 Task: Look for space in Damāvand, Iran from 7th July, 2023 to 14th July, 2023 for 1 adult in price range Rs.6000 to Rs.14000. Place can be shared room with 1  bedroom having 1 bed and 1 bathroom. Property type can be house, flat, guest house, hotel. Booking option can be shelf check-in. Required host language is English.
Action: Mouse moved to (550, 96)
Screenshot: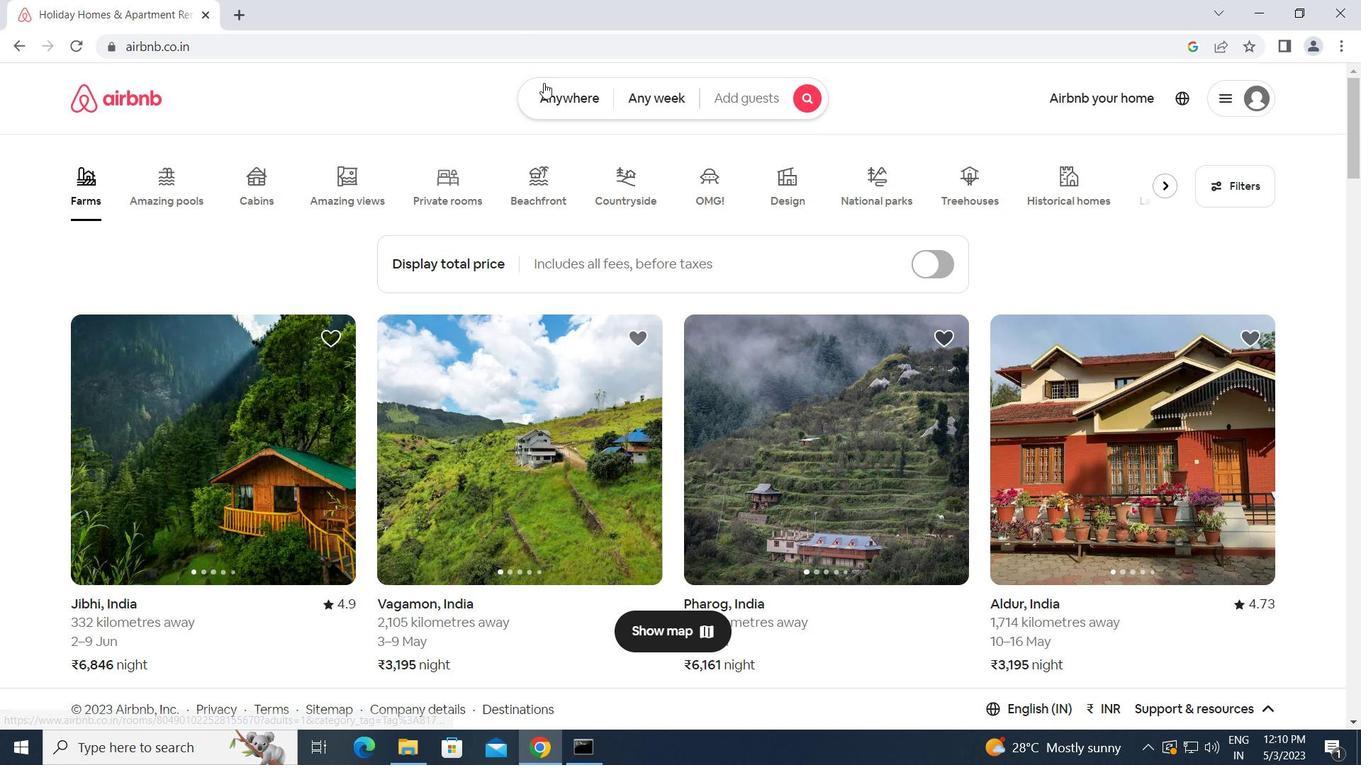 
Action: Mouse pressed left at (550, 96)
Screenshot: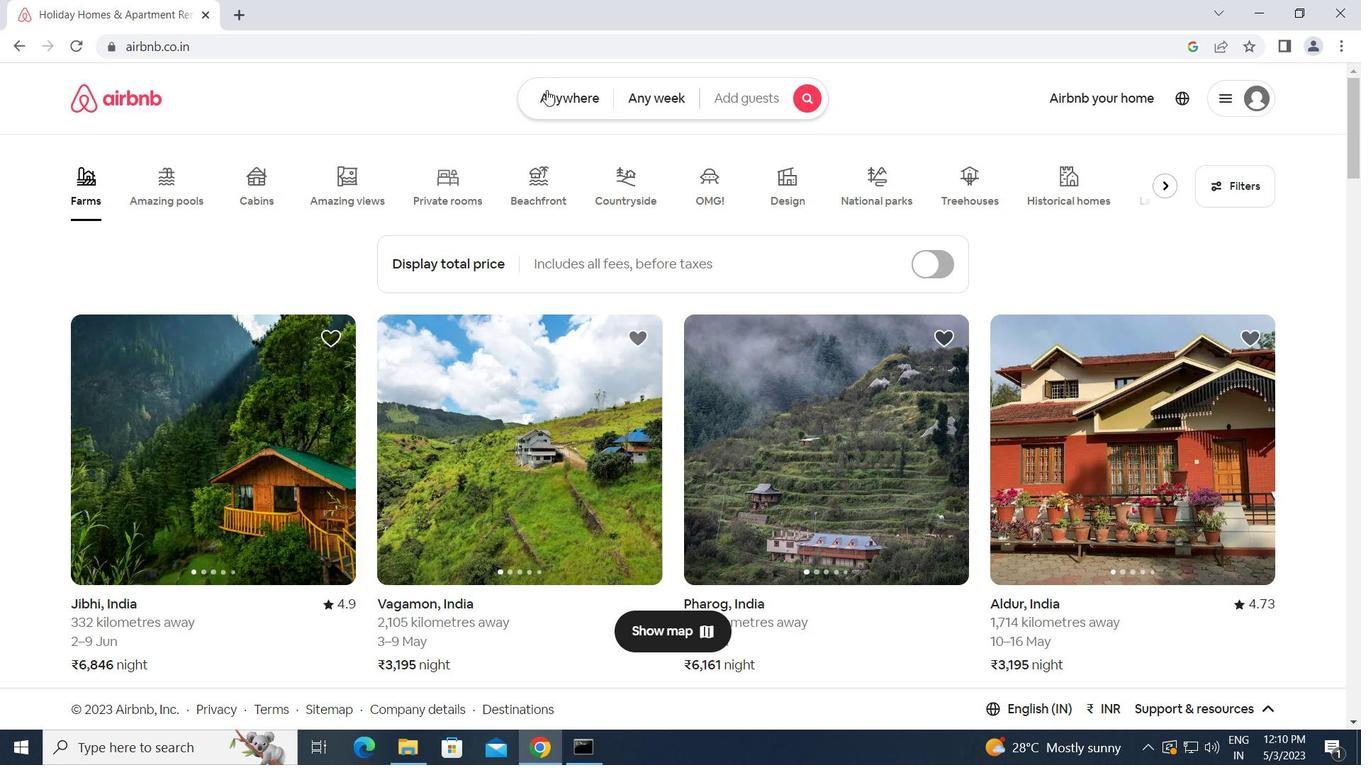 
Action: Mouse moved to (455, 156)
Screenshot: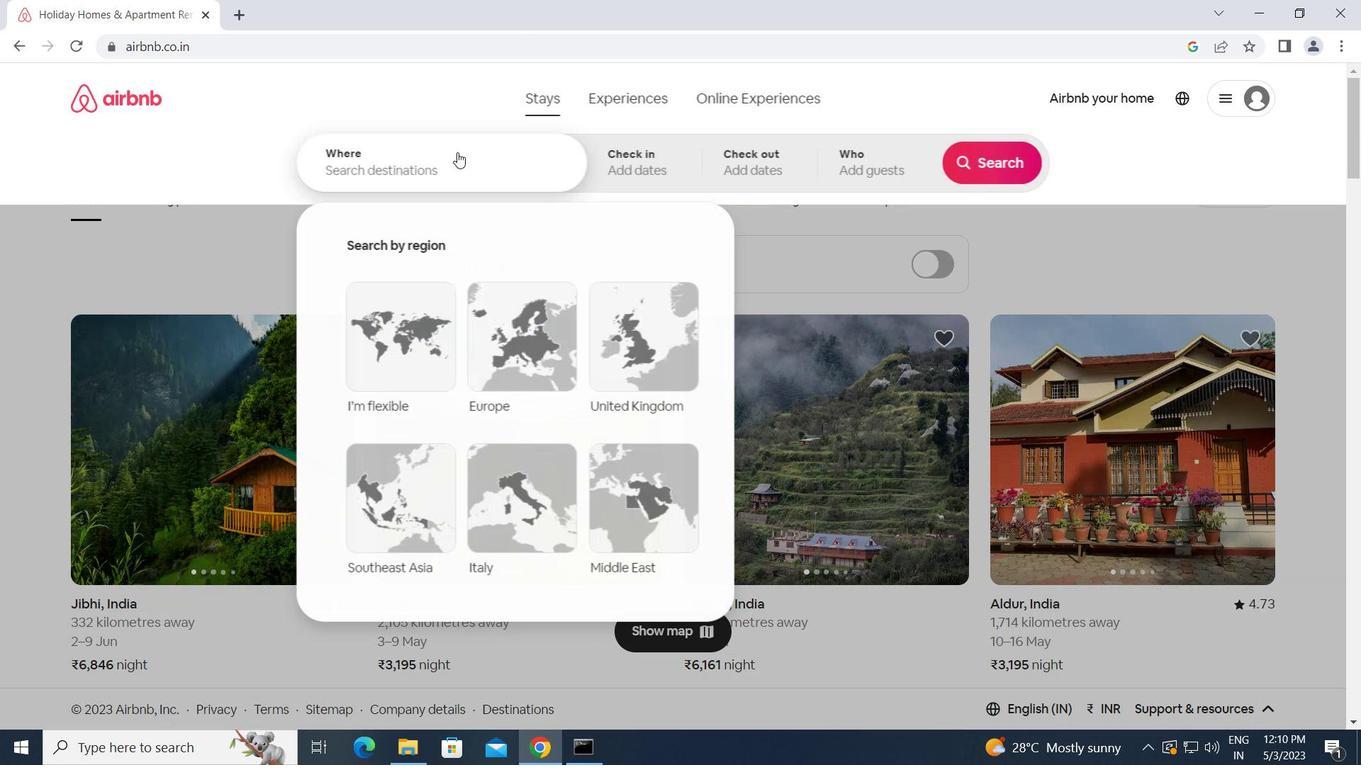 
Action: Mouse pressed left at (455, 156)
Screenshot: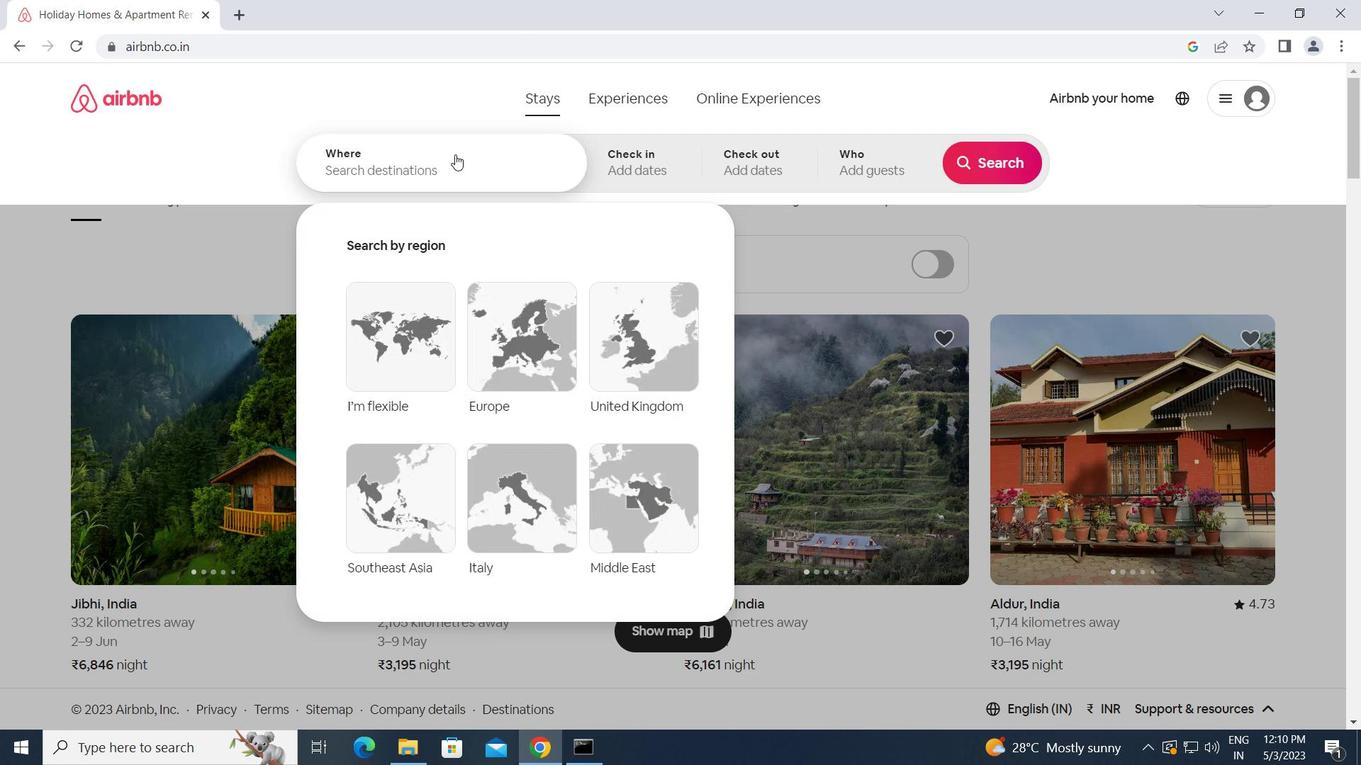 
Action: Key pressed d<Key.caps_lock>amavand,<Key.space><Key.caps_lock>i<Key.caps_lock>ran<Key.enter>
Screenshot: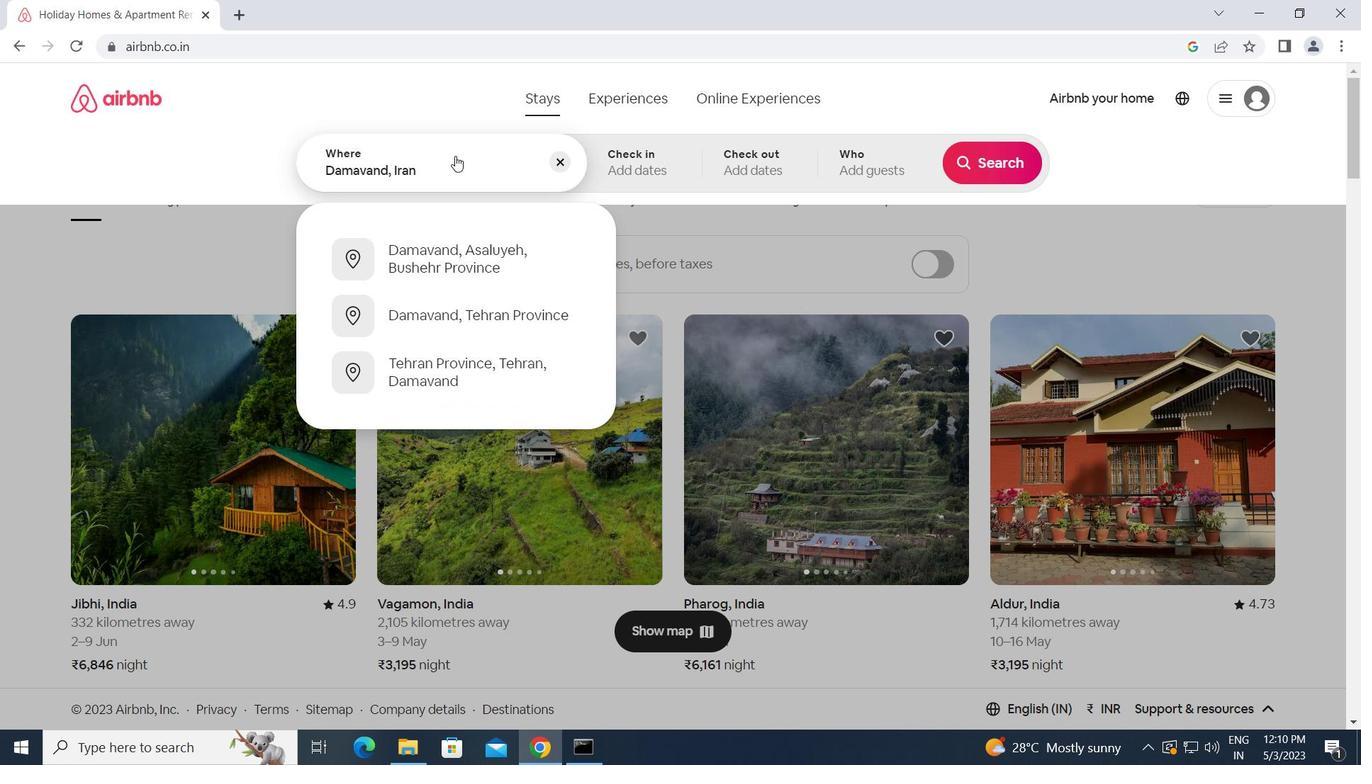 
Action: Mouse moved to (987, 304)
Screenshot: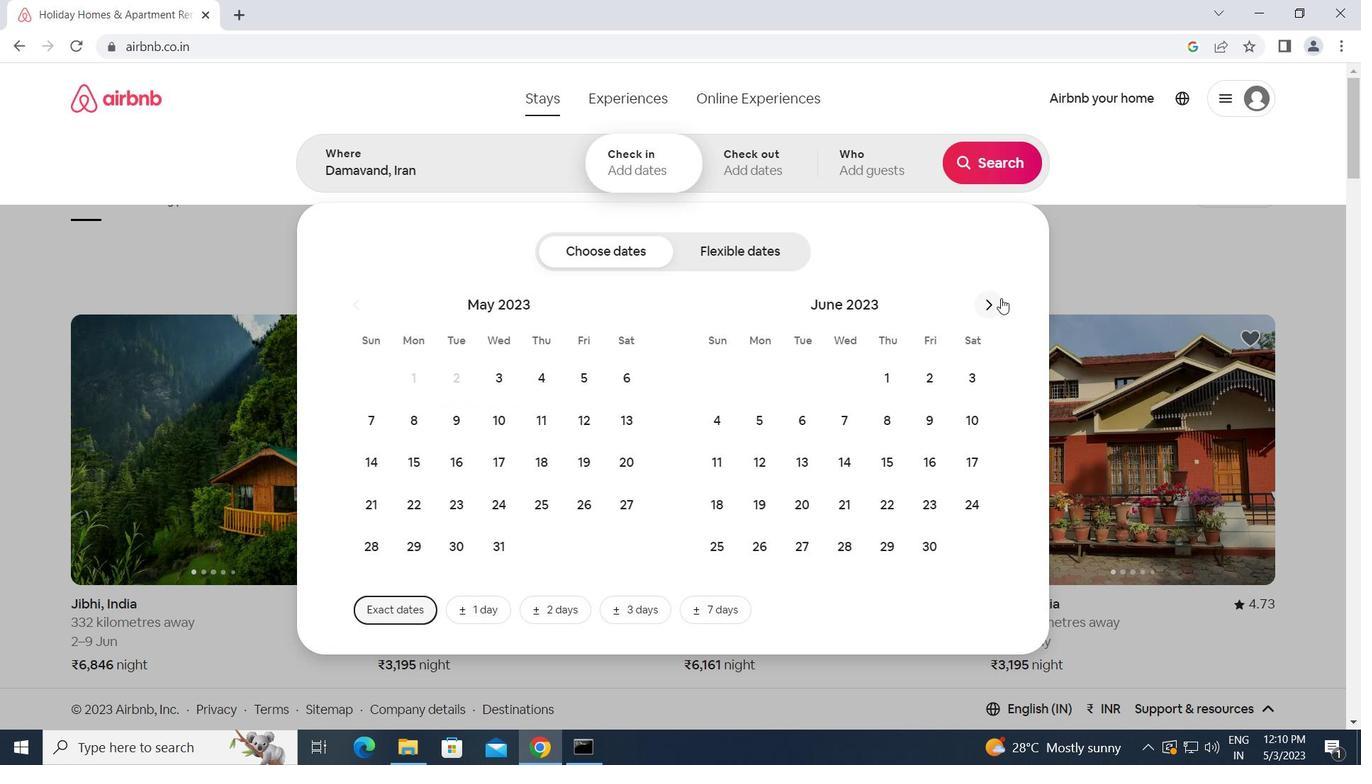 
Action: Mouse pressed left at (987, 304)
Screenshot: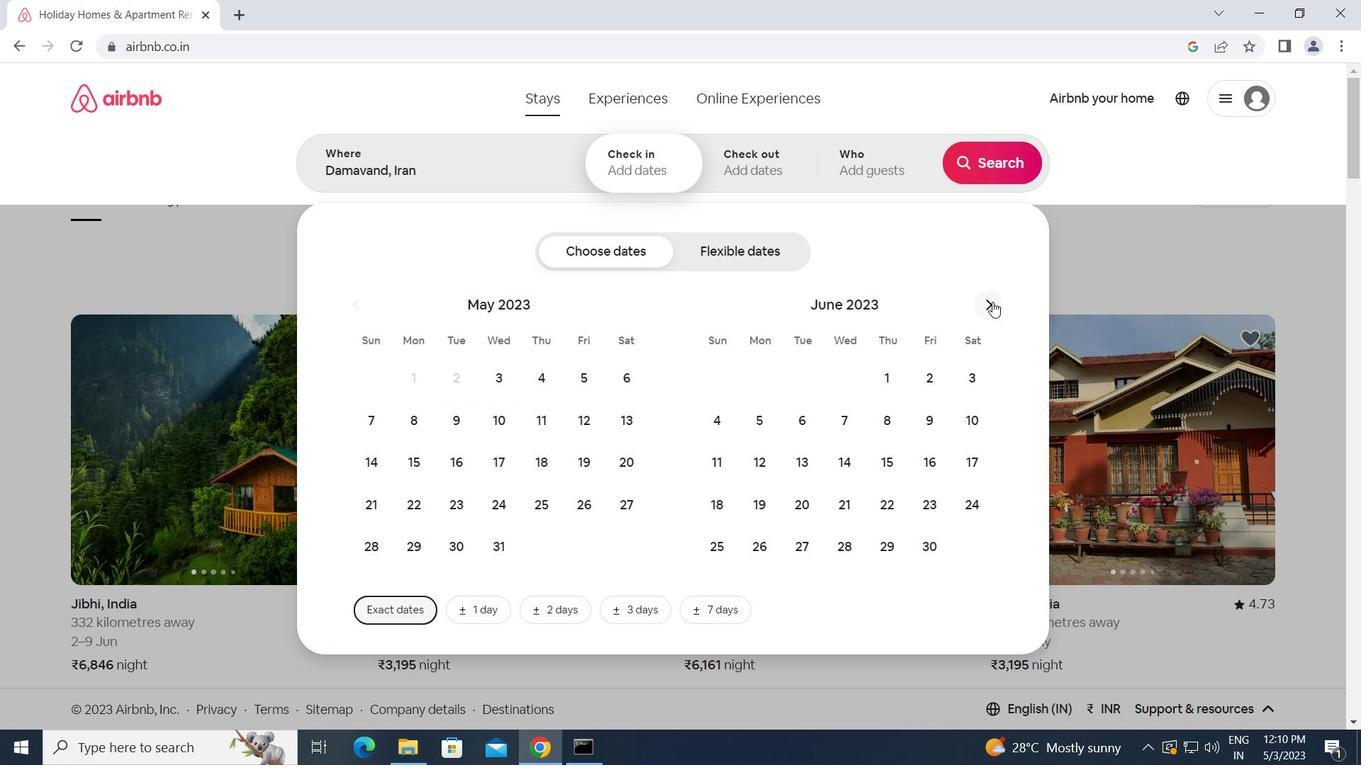 
Action: Mouse moved to (927, 413)
Screenshot: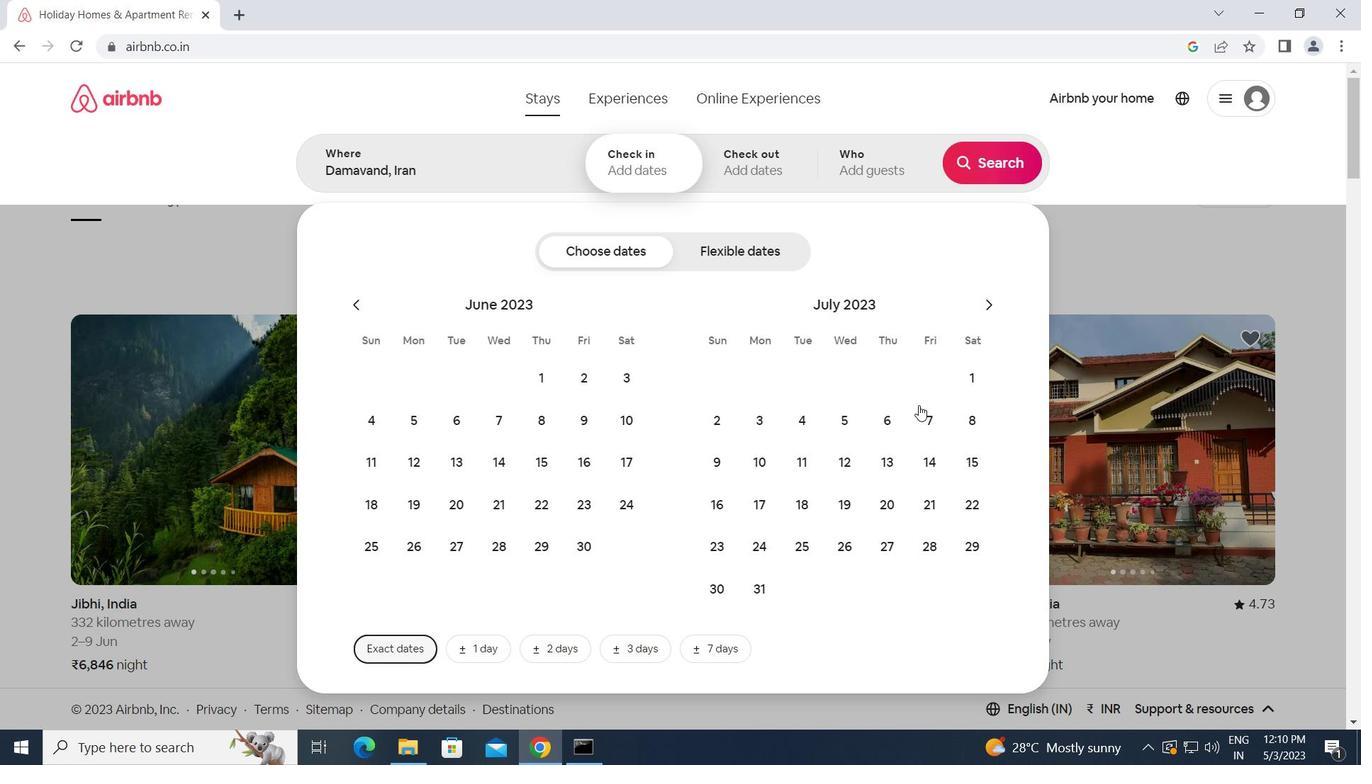 
Action: Mouse pressed left at (927, 413)
Screenshot: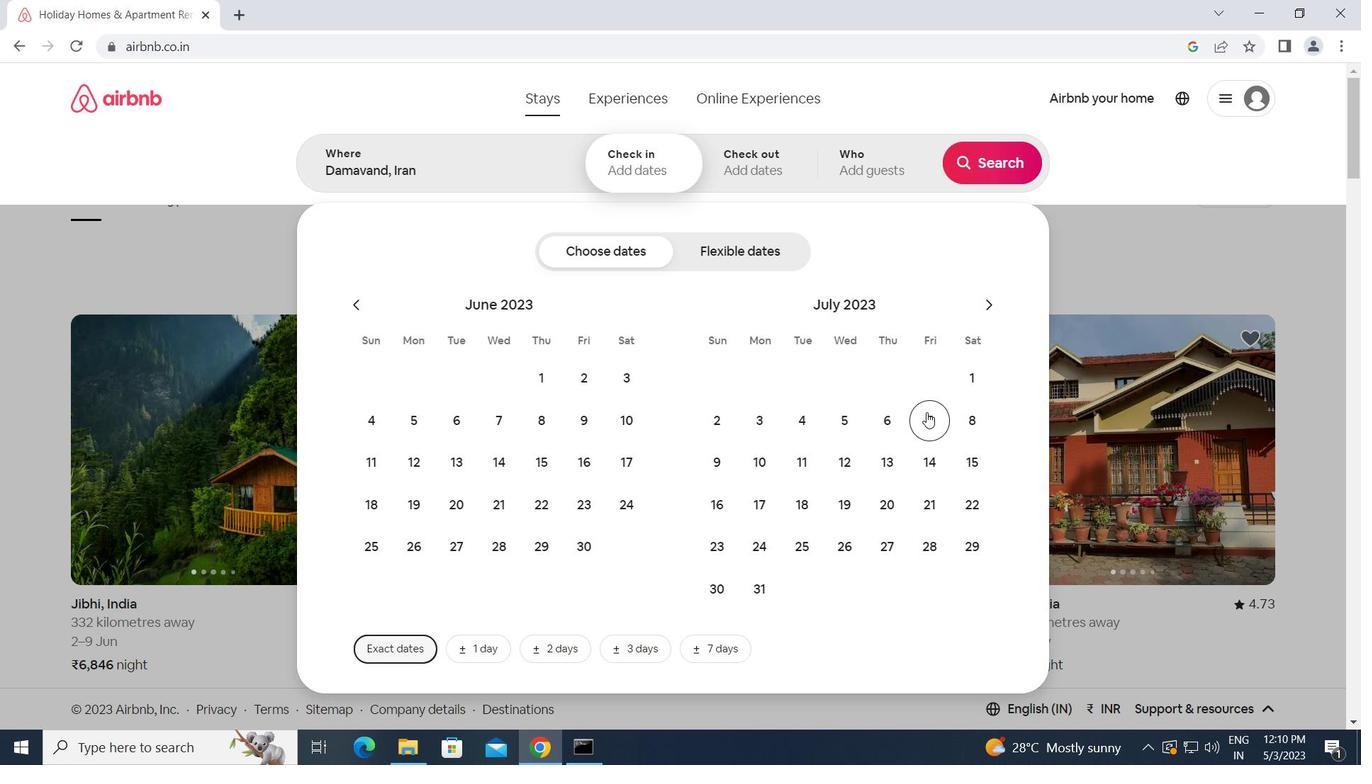 
Action: Mouse moved to (928, 474)
Screenshot: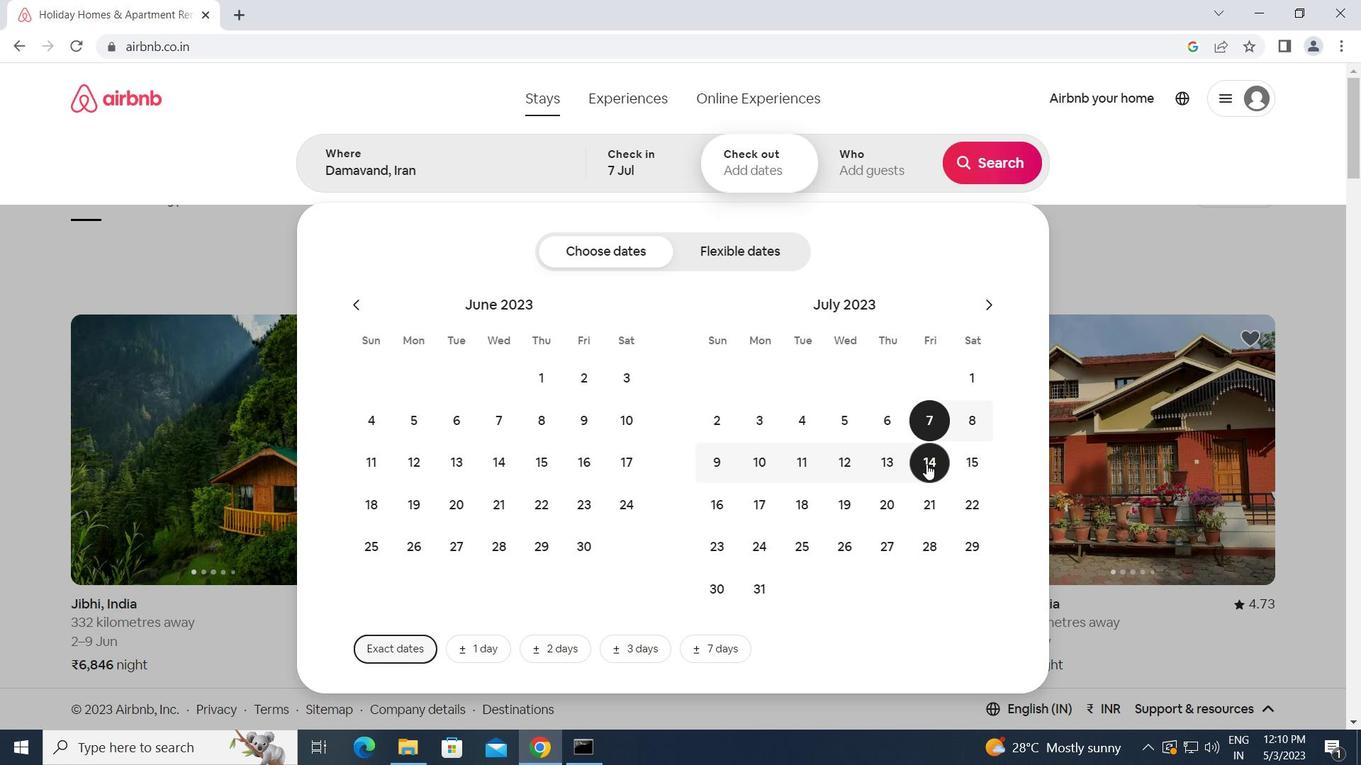 
Action: Mouse pressed left at (928, 474)
Screenshot: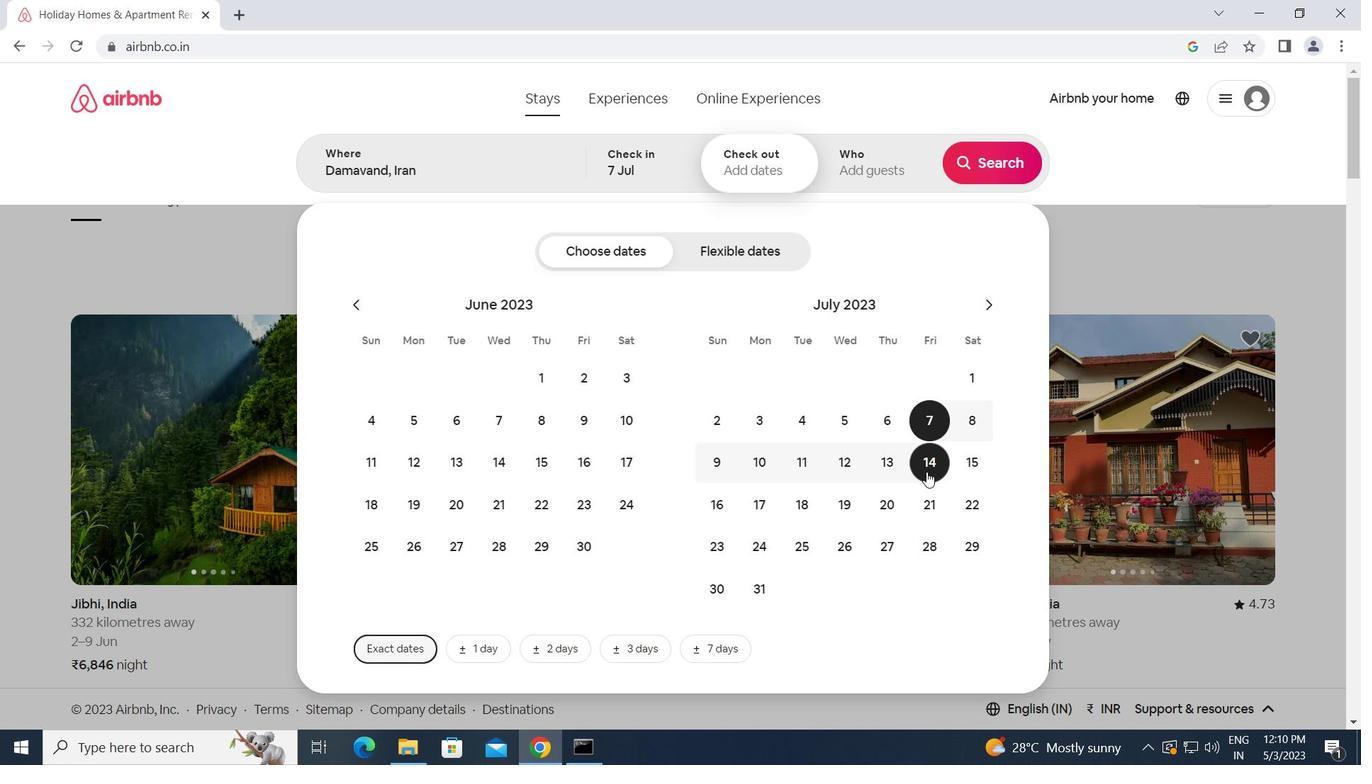 
Action: Mouse moved to (863, 163)
Screenshot: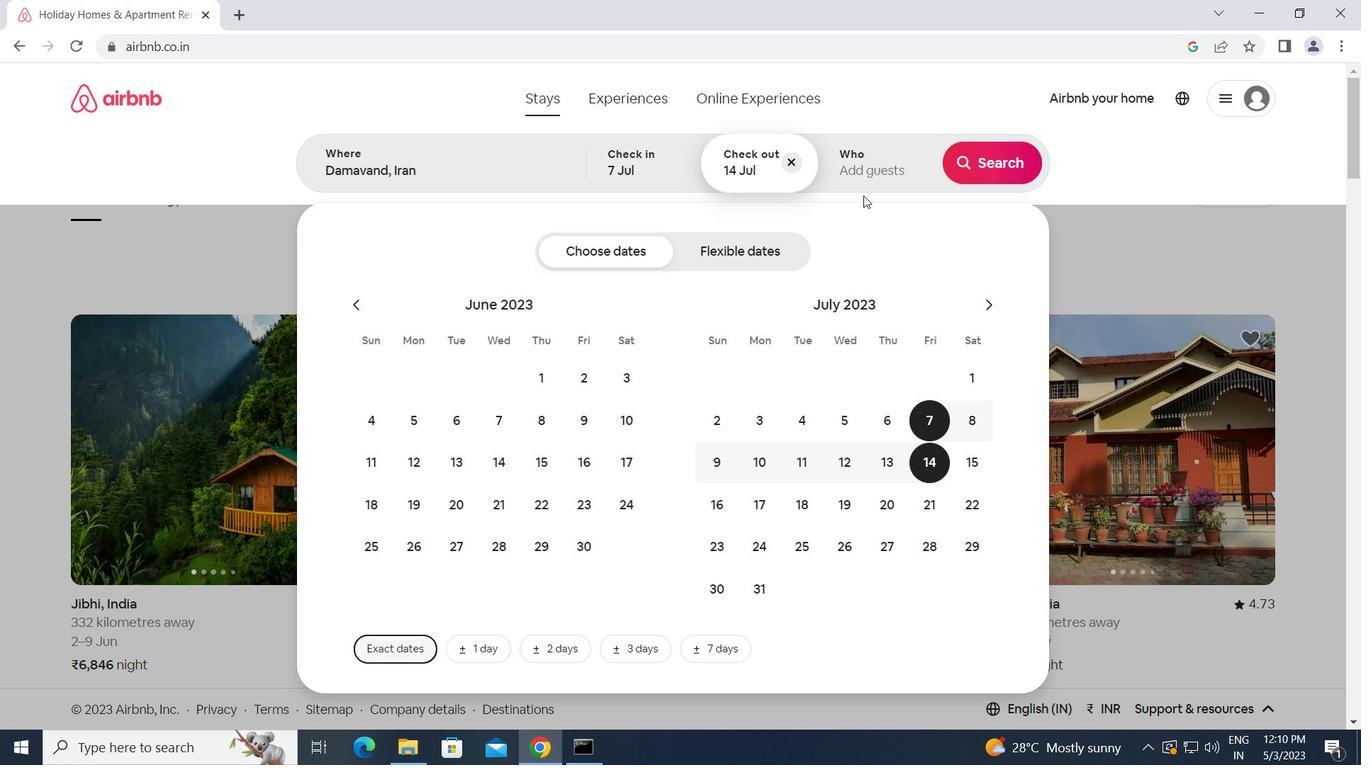 
Action: Mouse pressed left at (863, 163)
Screenshot: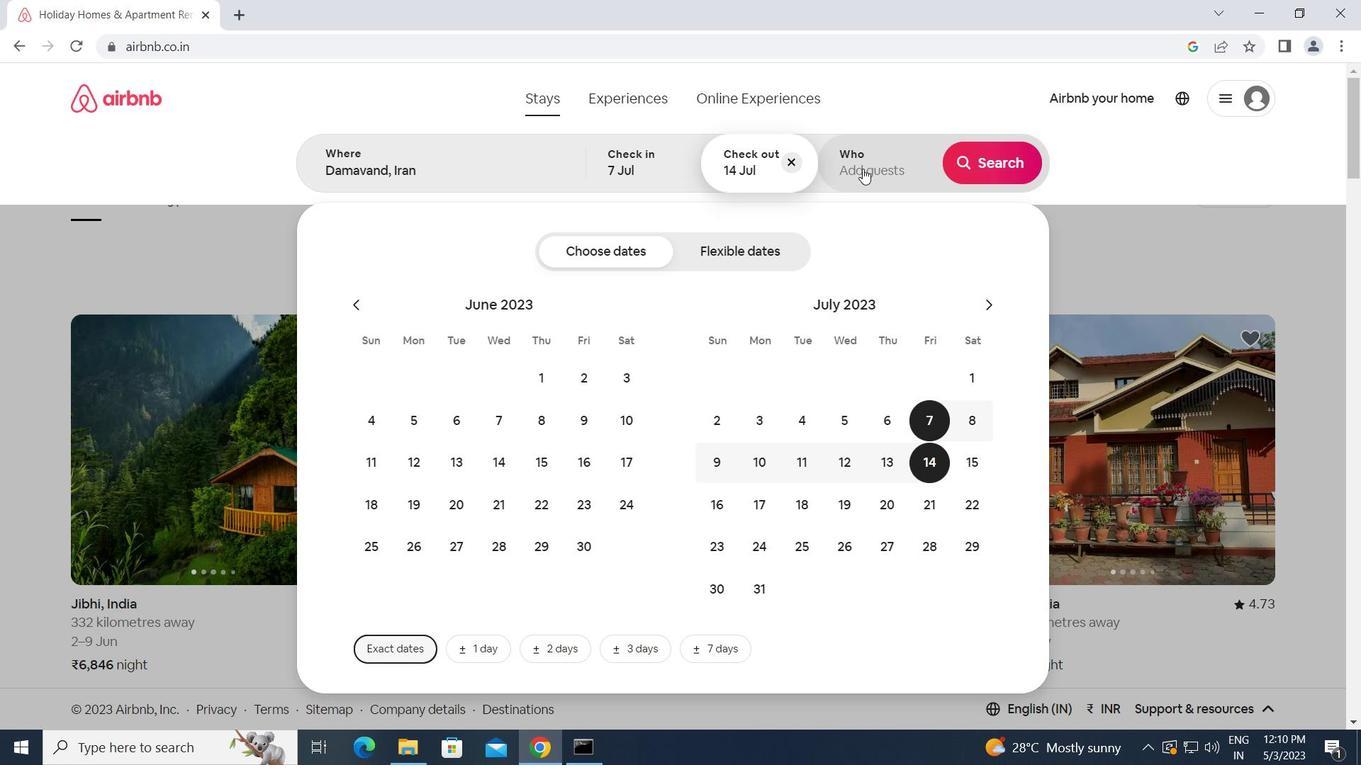 
Action: Mouse moved to (1004, 253)
Screenshot: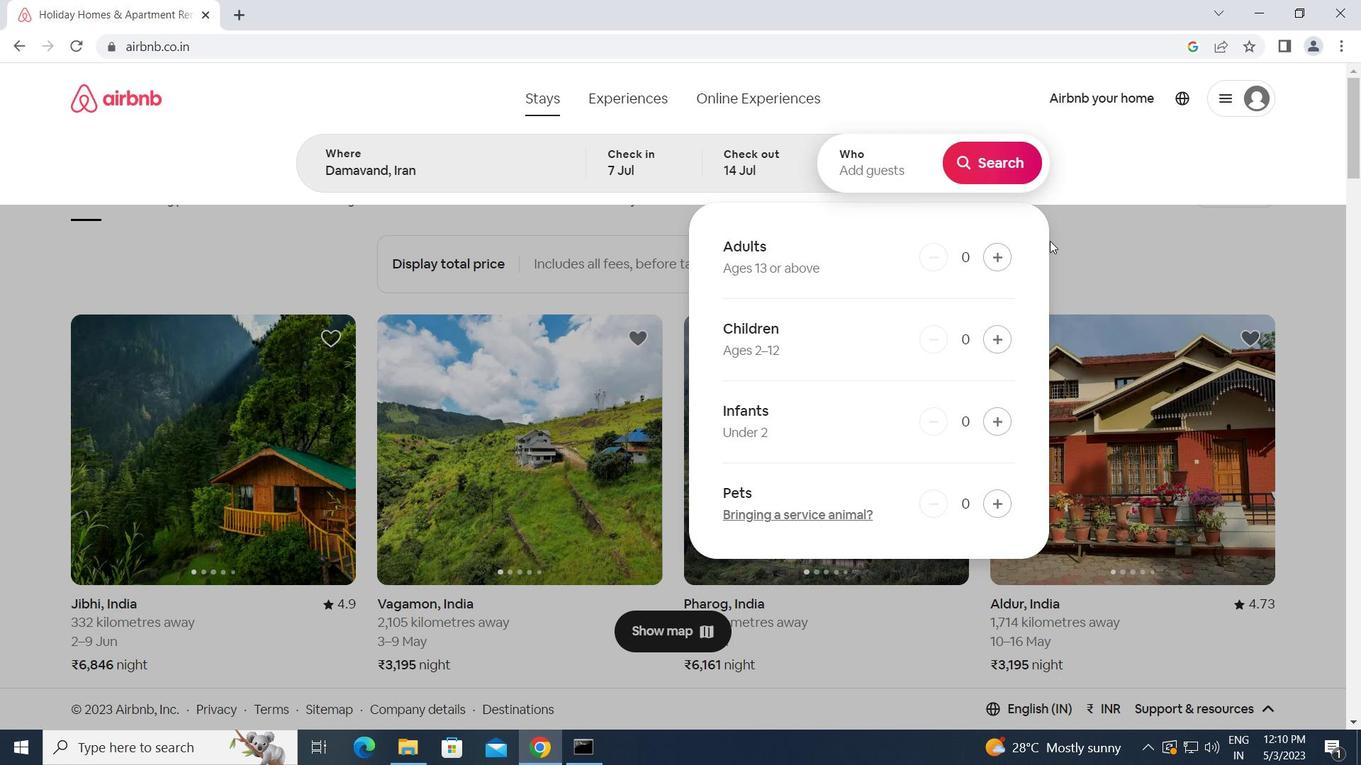 
Action: Mouse pressed left at (1004, 253)
Screenshot: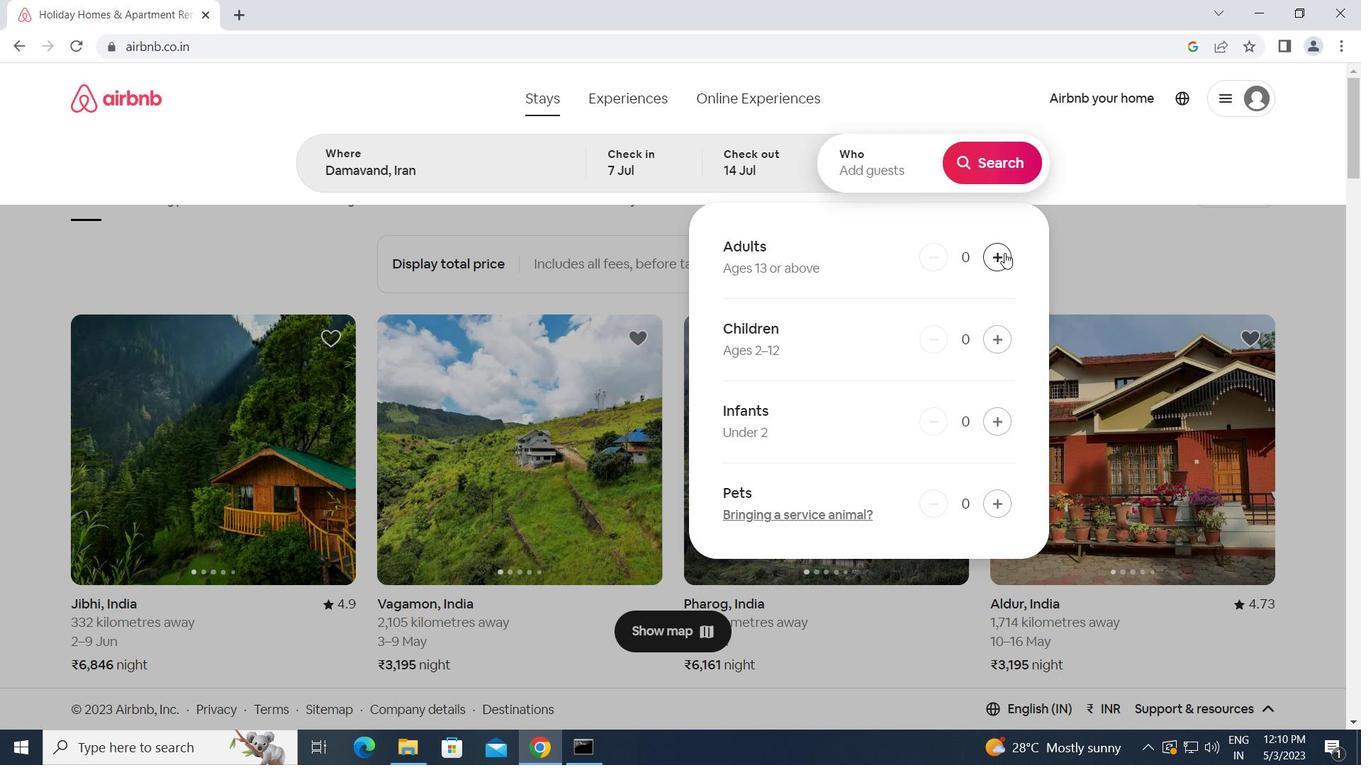 
Action: Mouse moved to (1005, 149)
Screenshot: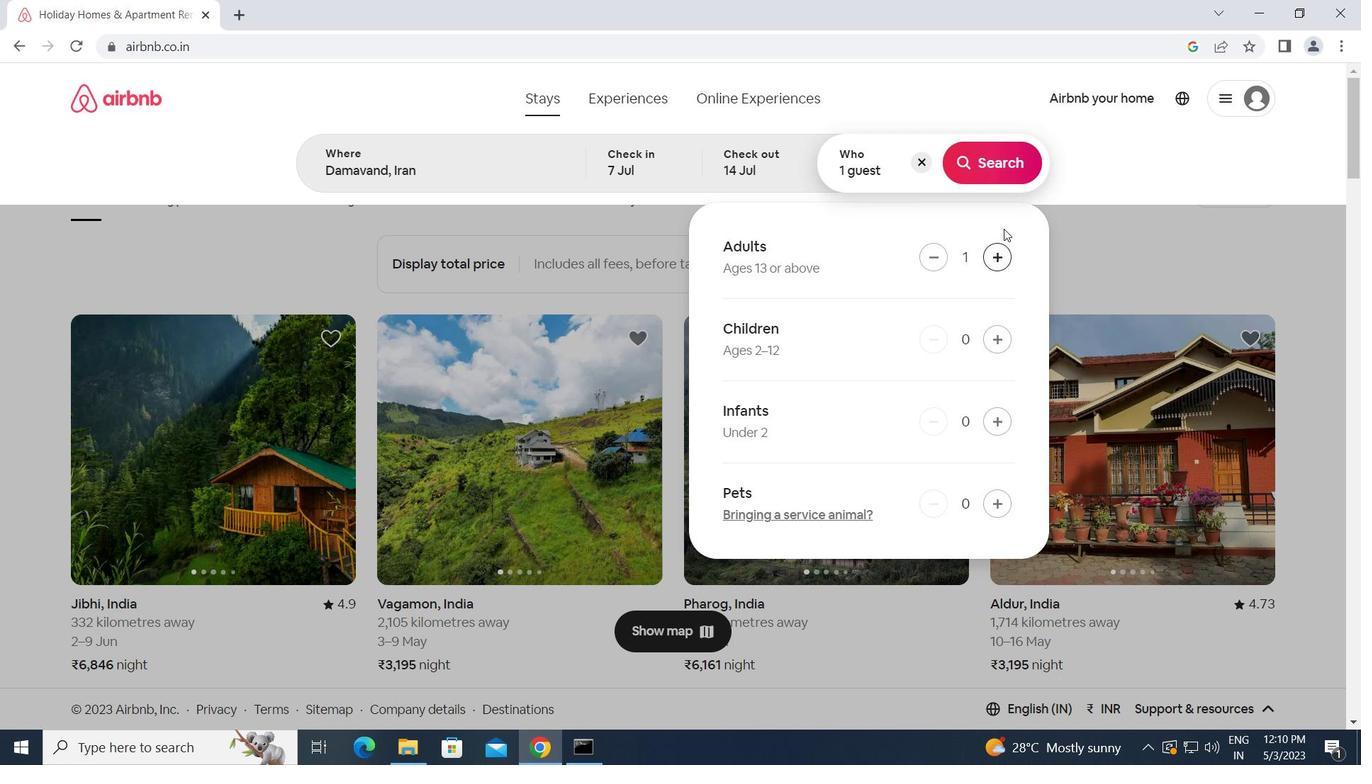 
Action: Mouse pressed left at (1005, 149)
Screenshot: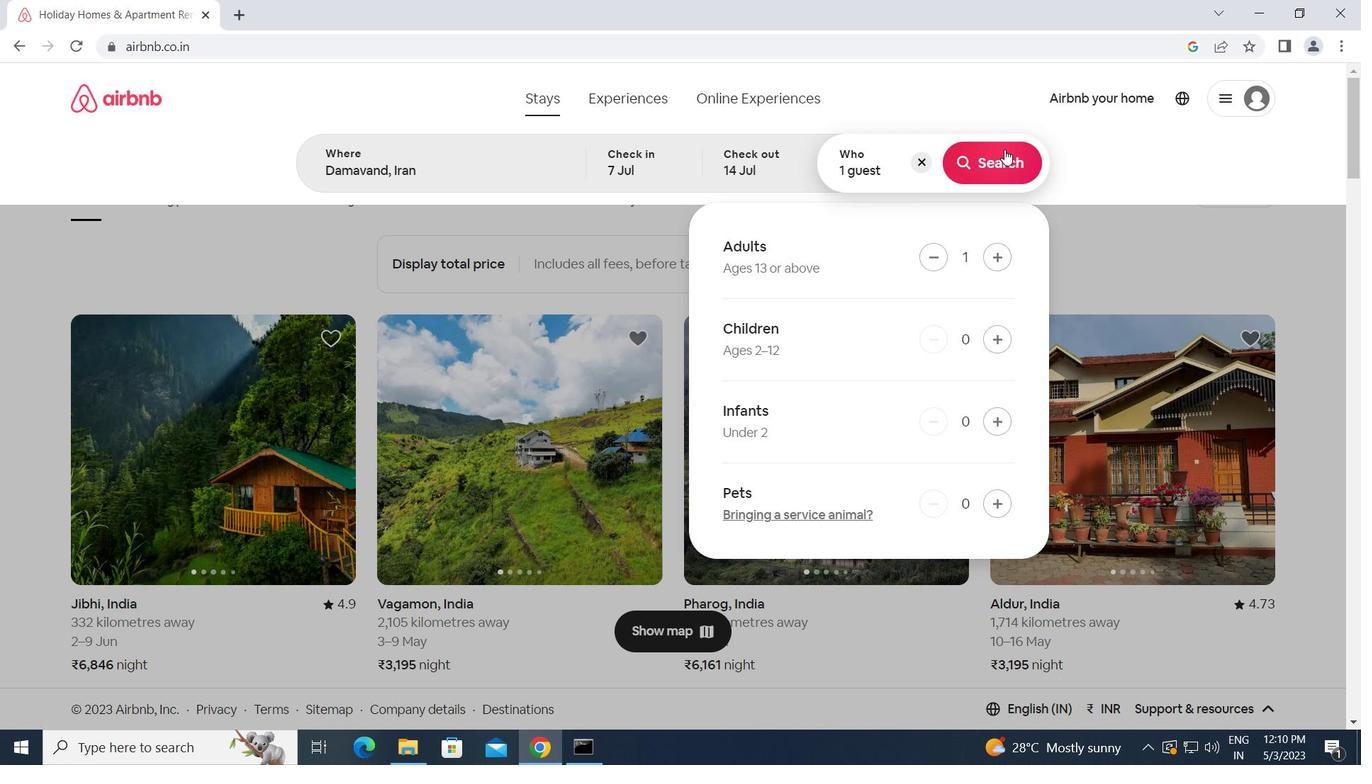 
Action: Mouse moved to (1275, 170)
Screenshot: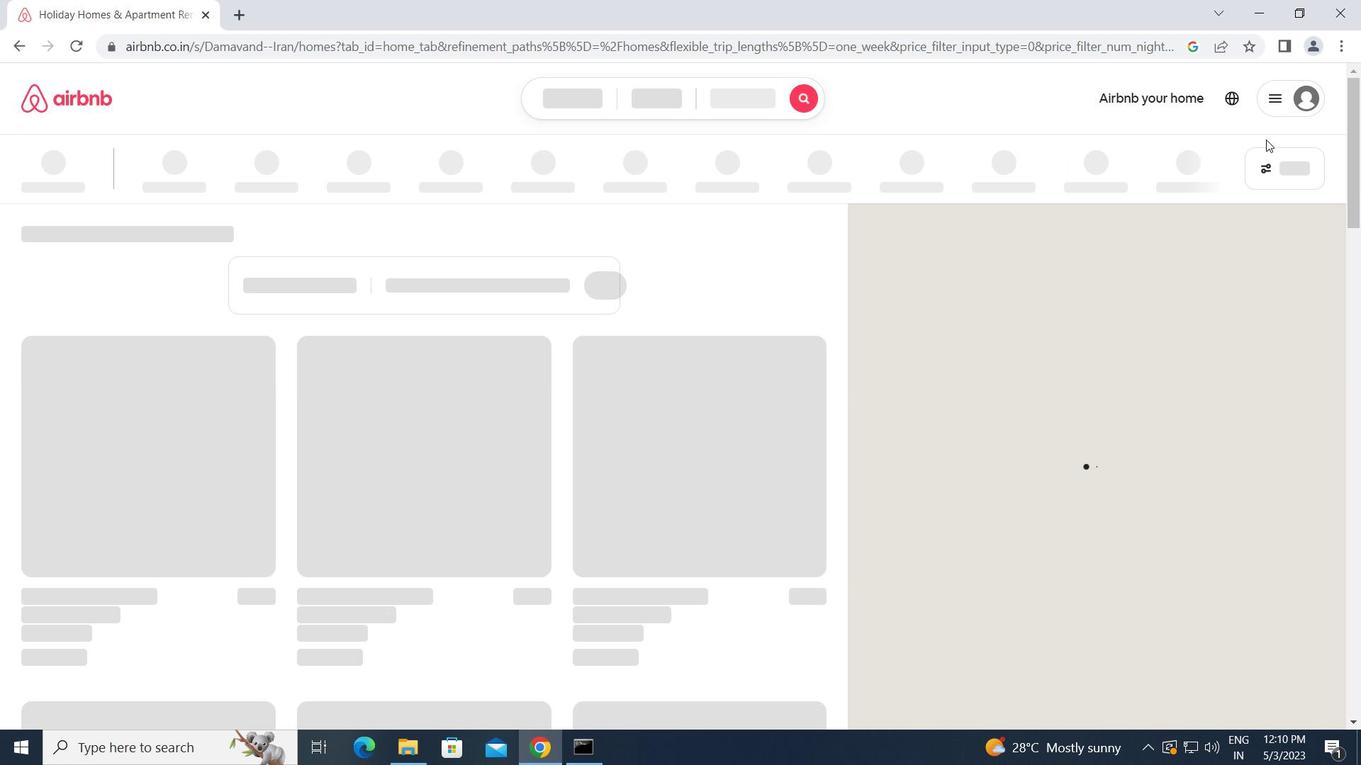 
Action: Mouse pressed left at (1275, 170)
Screenshot: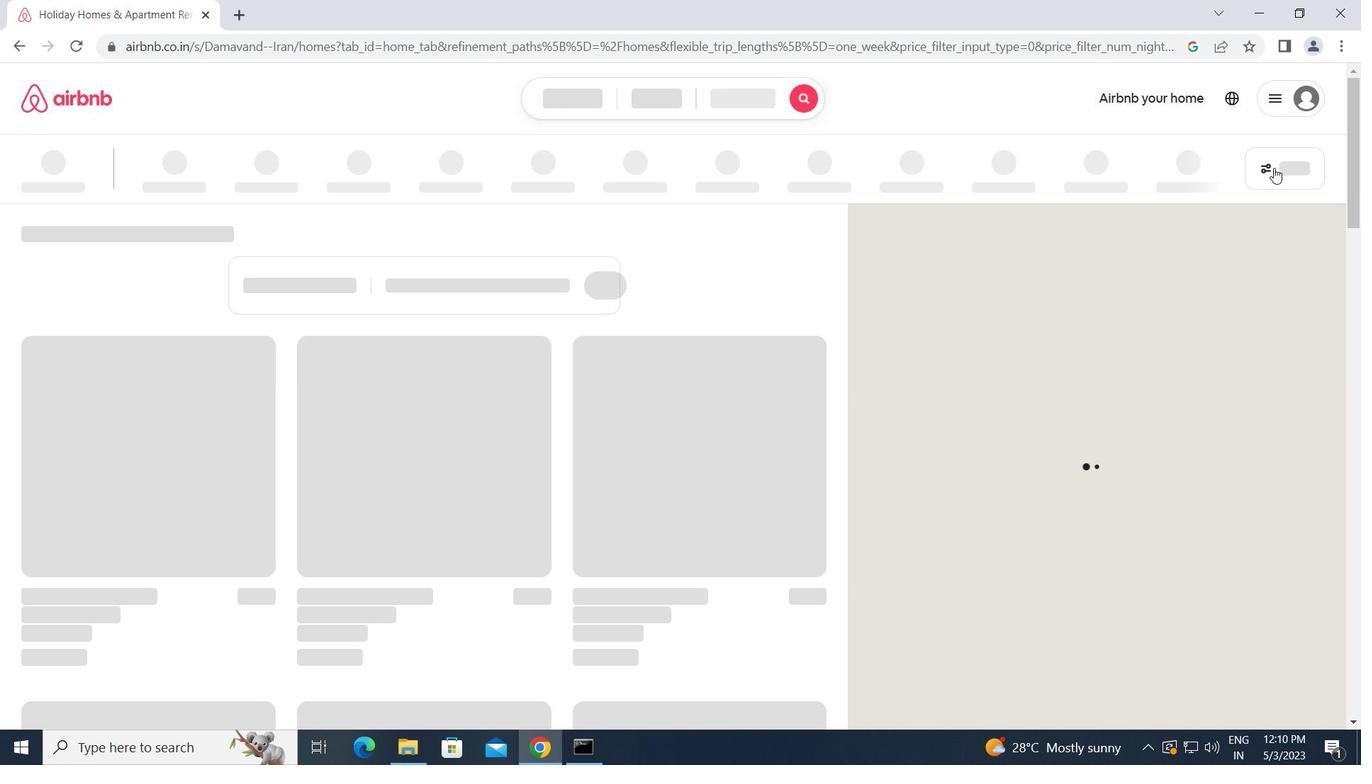 
Action: Mouse moved to (482, 282)
Screenshot: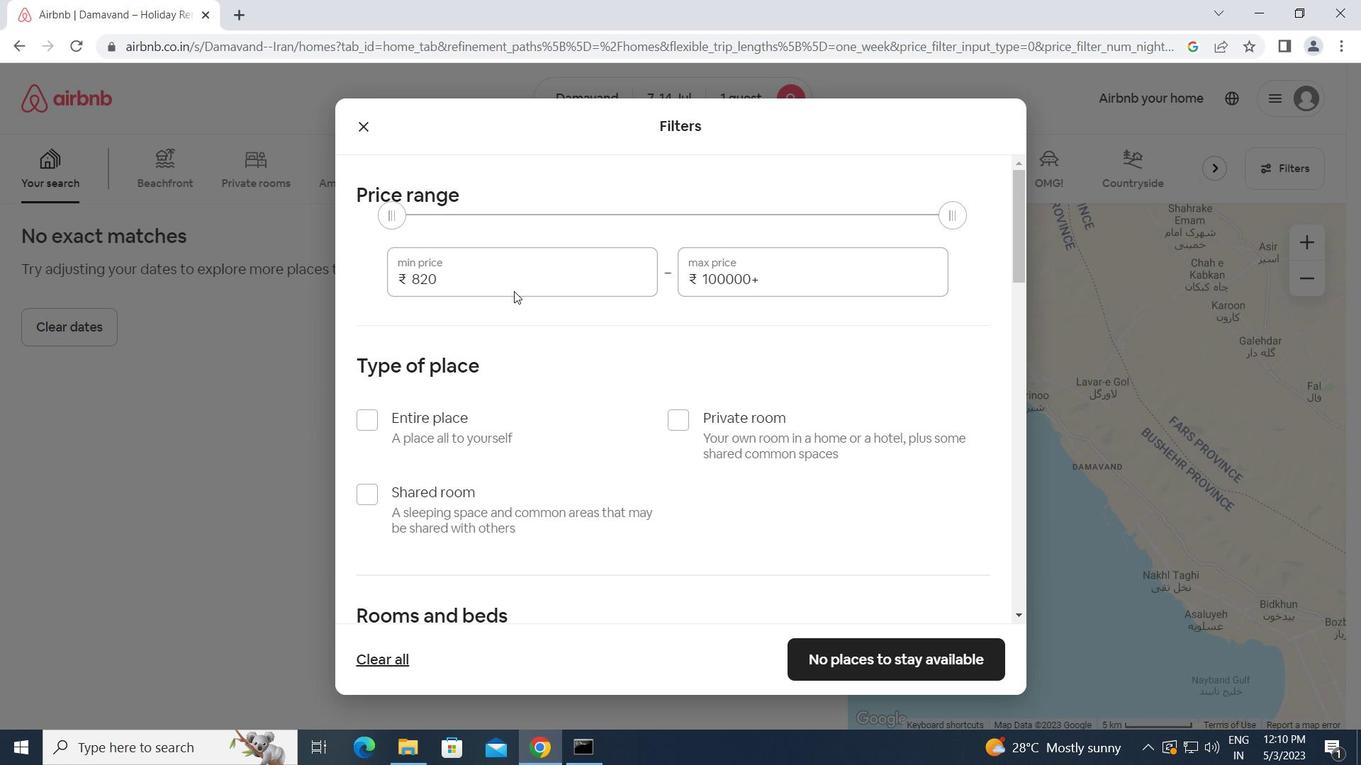
Action: Mouse pressed left at (482, 282)
Screenshot: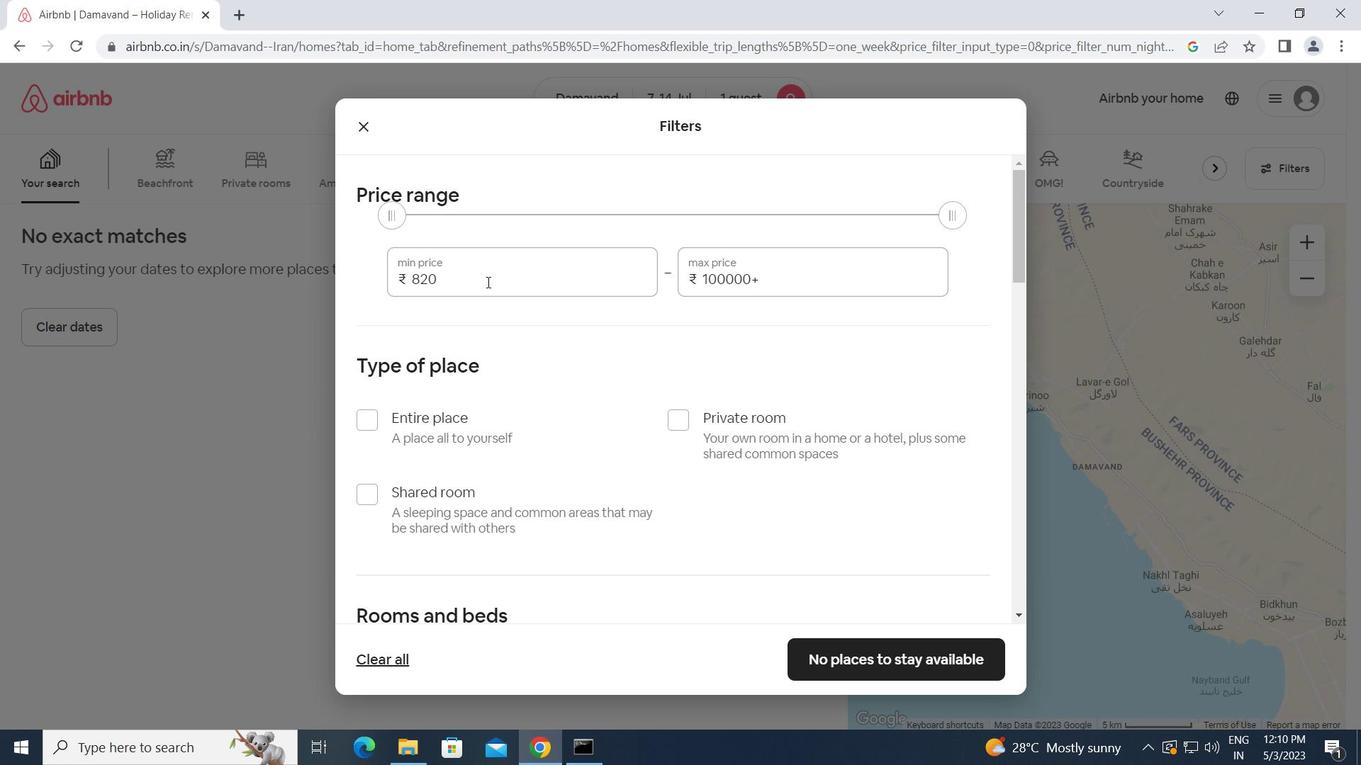 
Action: Mouse moved to (374, 283)
Screenshot: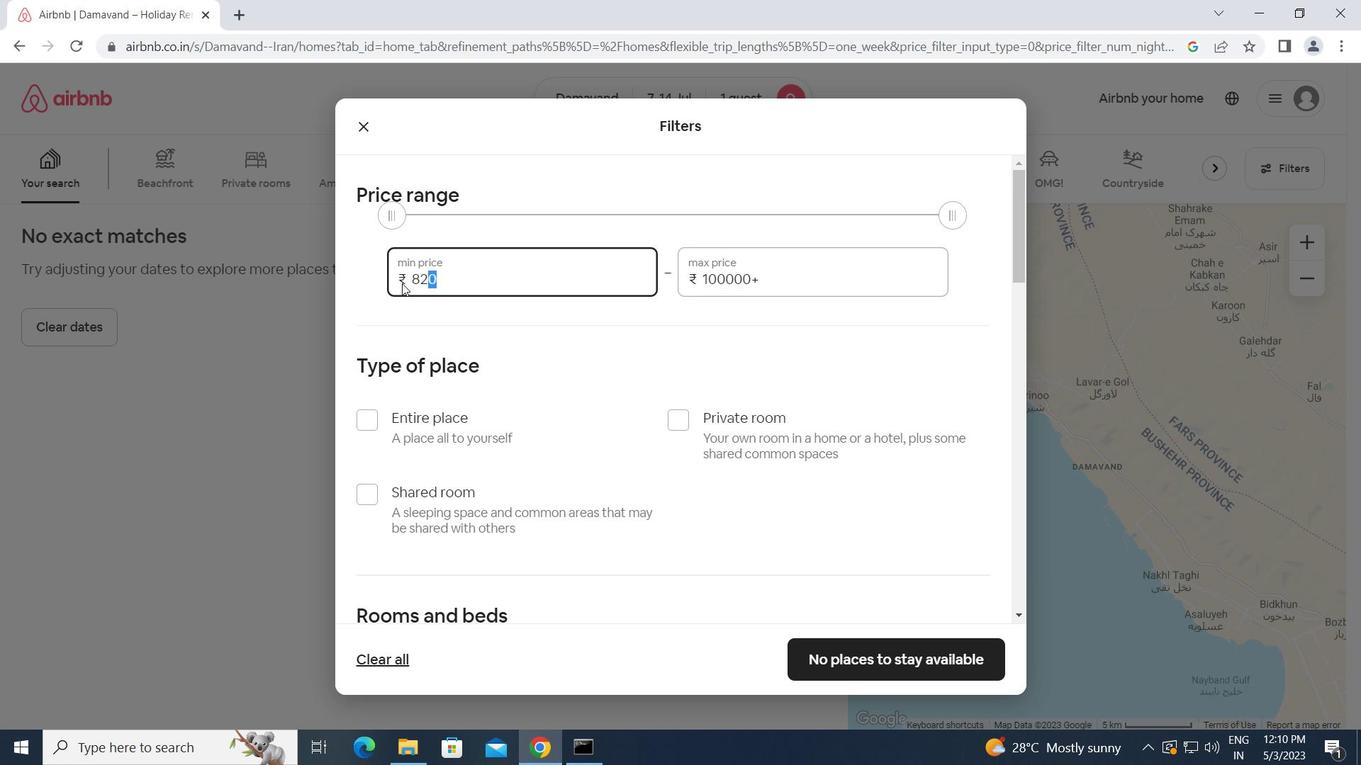 
Action: Key pressed 6000<Key.tab>14000
Screenshot: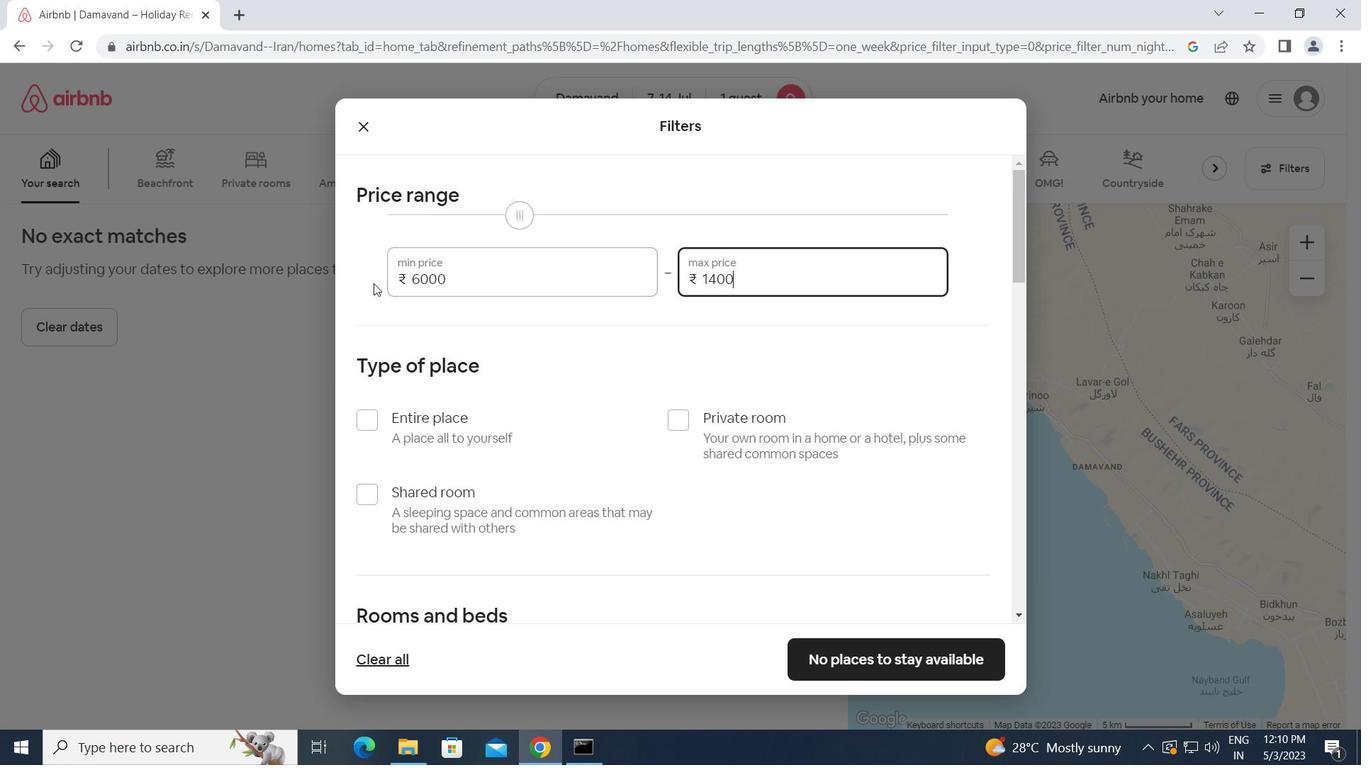 
Action: Mouse moved to (362, 500)
Screenshot: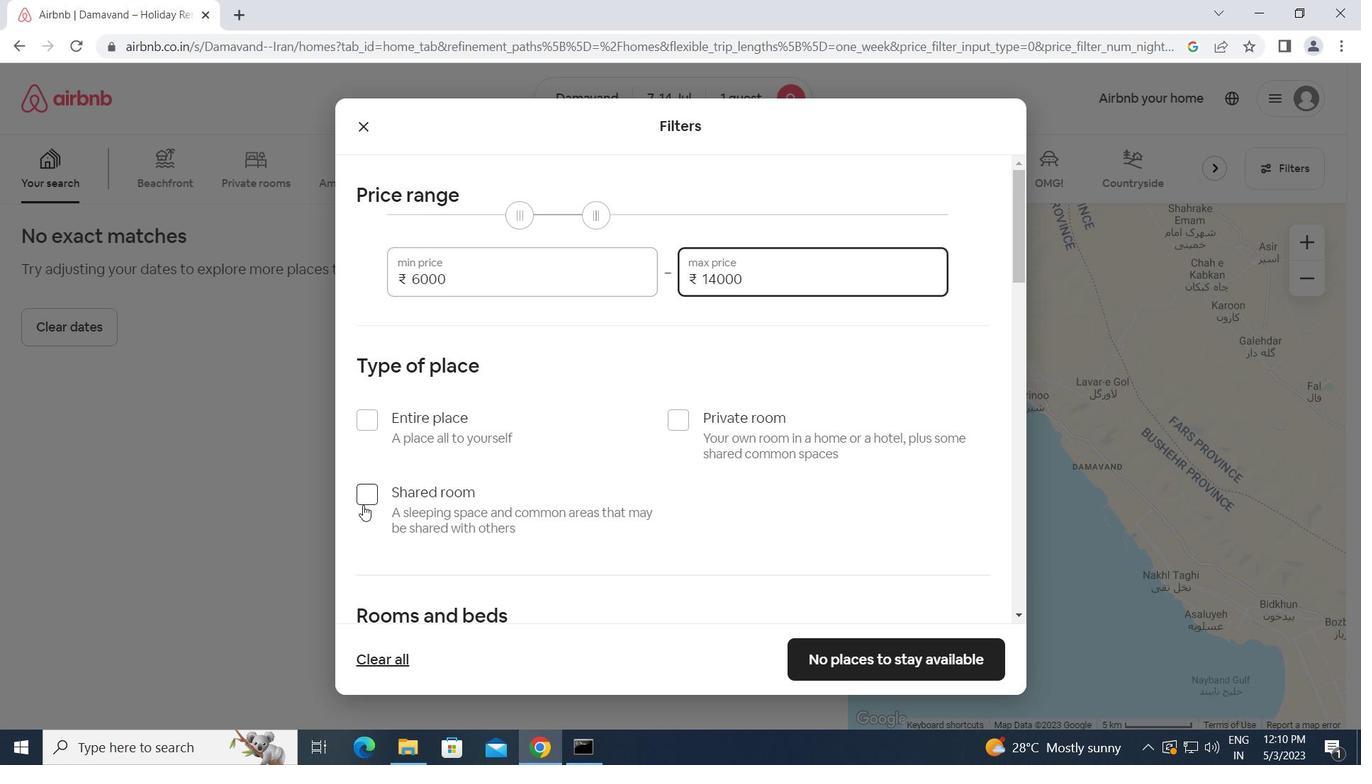 
Action: Mouse pressed left at (362, 500)
Screenshot: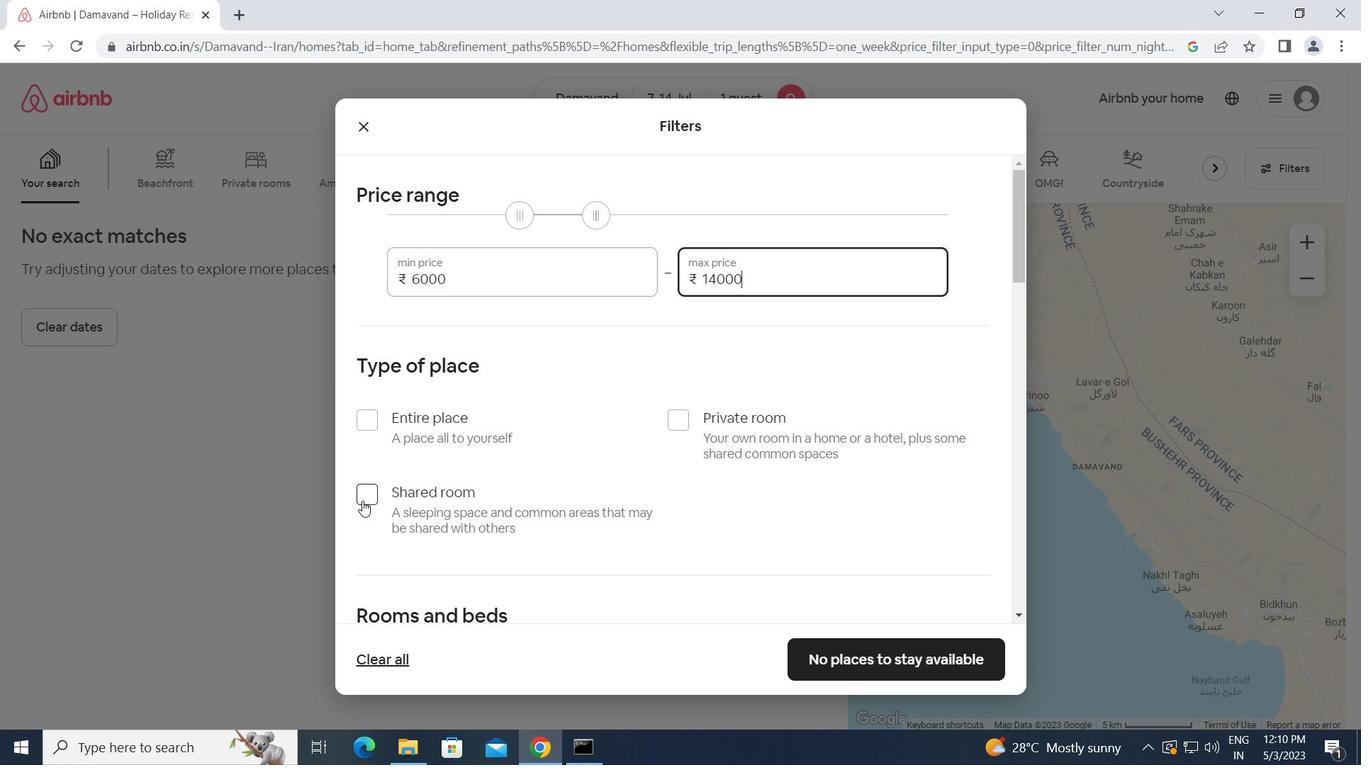 
Action: Mouse moved to (480, 518)
Screenshot: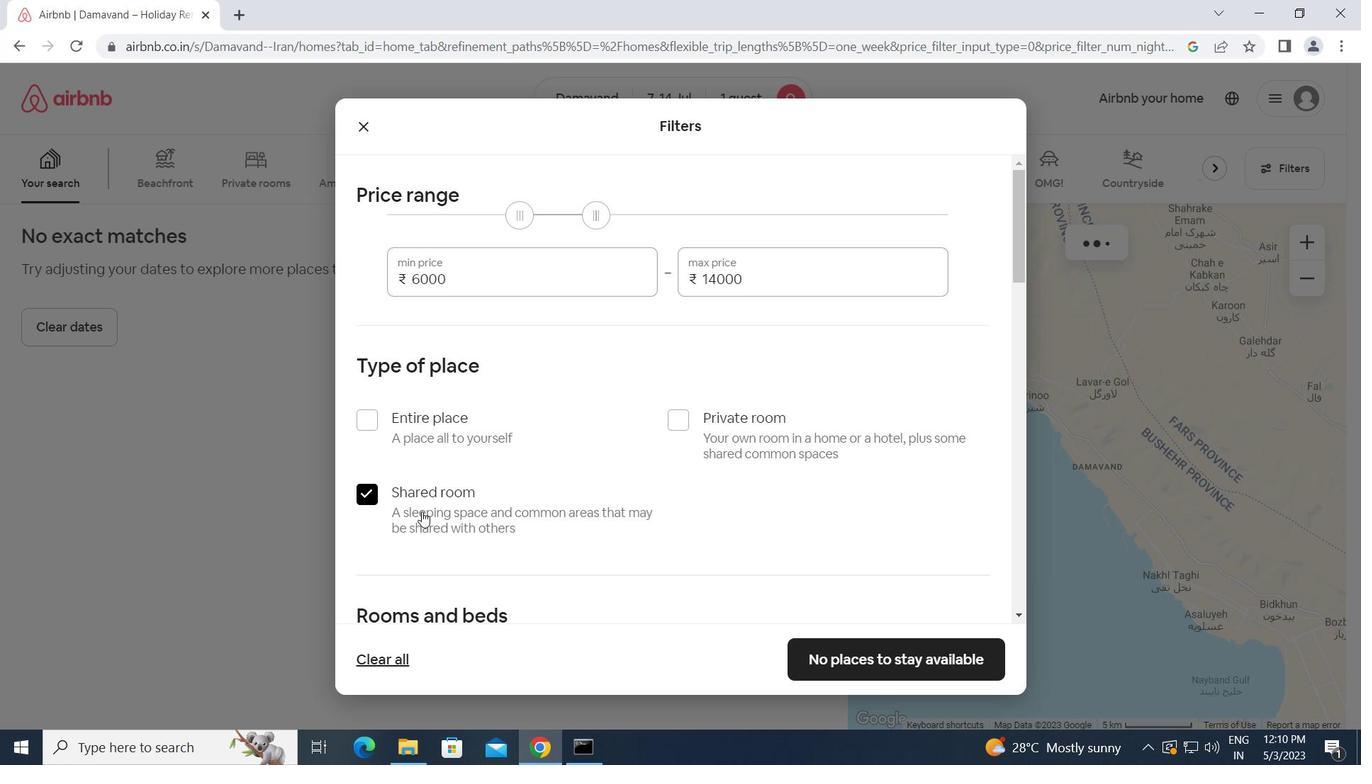 
Action: Mouse scrolled (480, 517) with delta (0, 0)
Screenshot: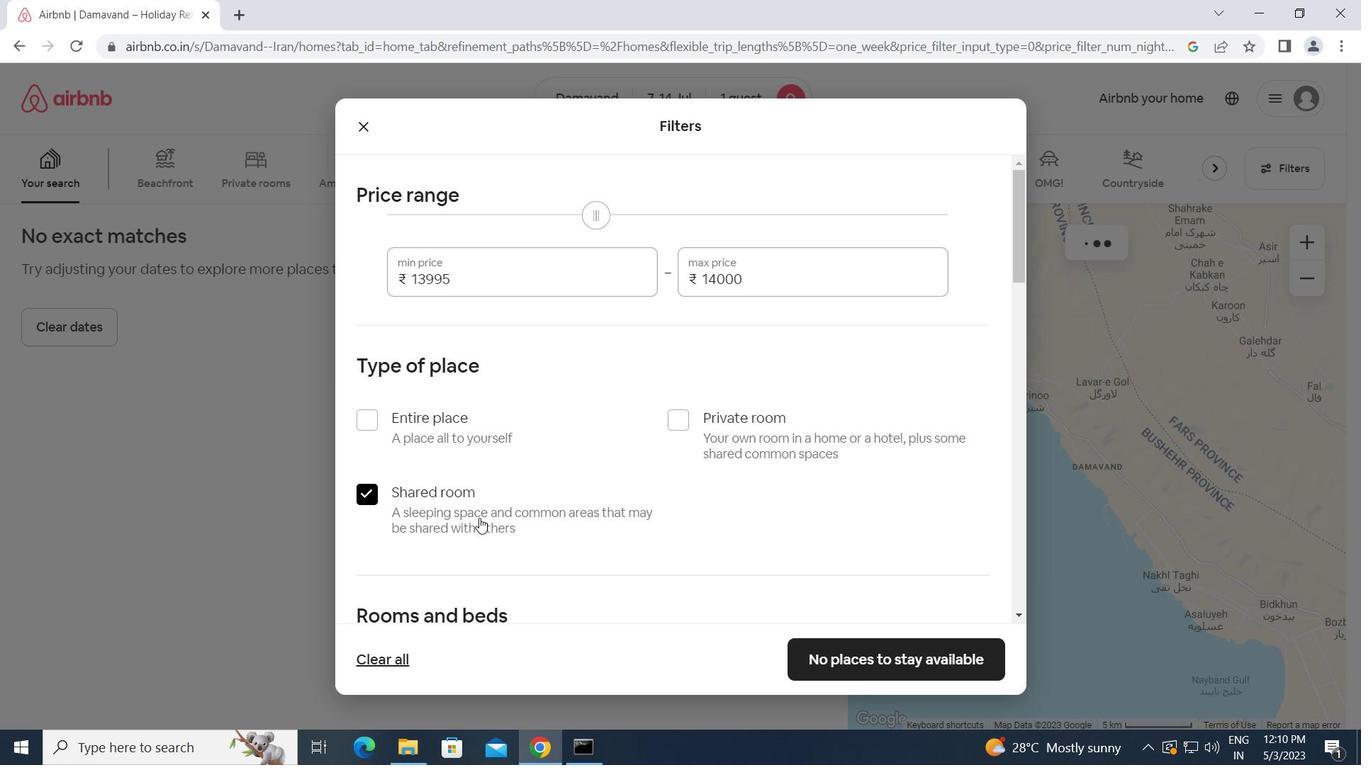 
Action: Mouse scrolled (480, 517) with delta (0, 0)
Screenshot: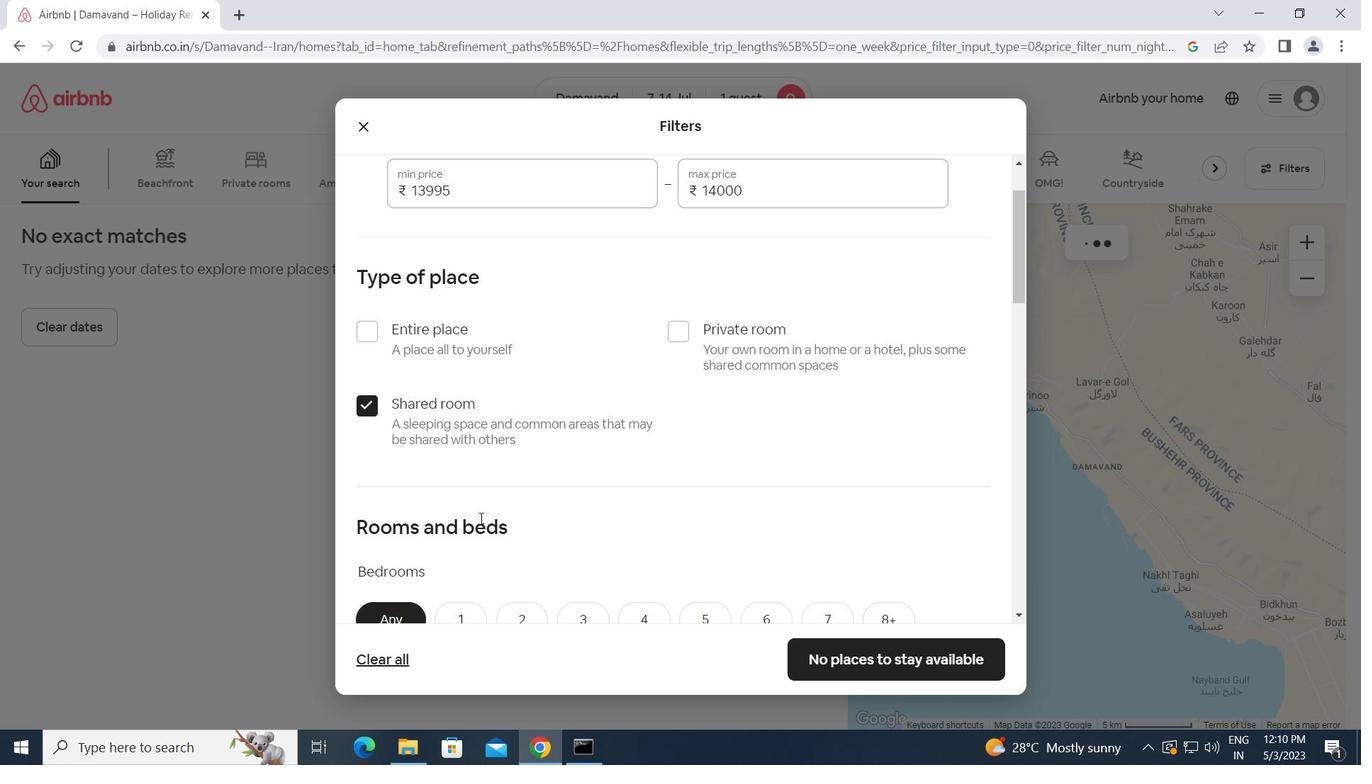 
Action: Mouse scrolled (480, 517) with delta (0, 0)
Screenshot: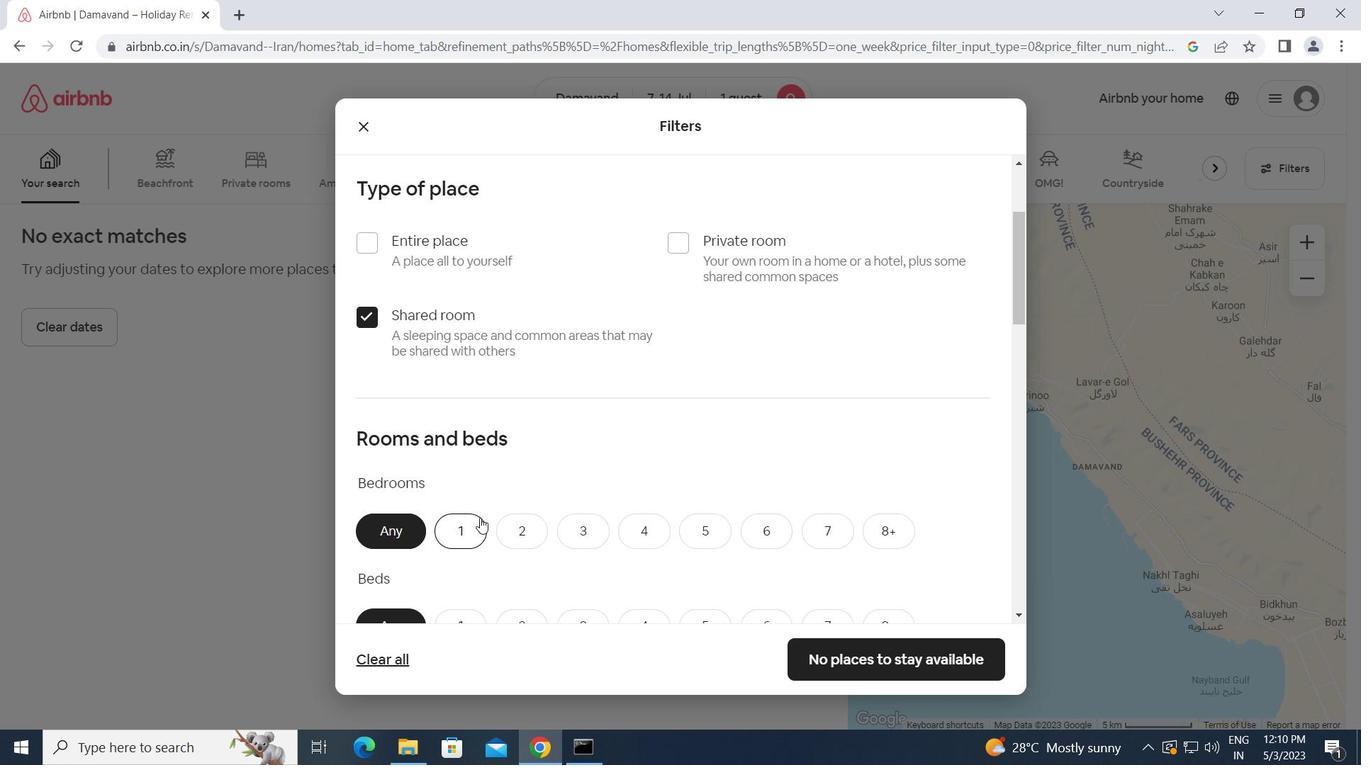 
Action: Mouse moved to (467, 443)
Screenshot: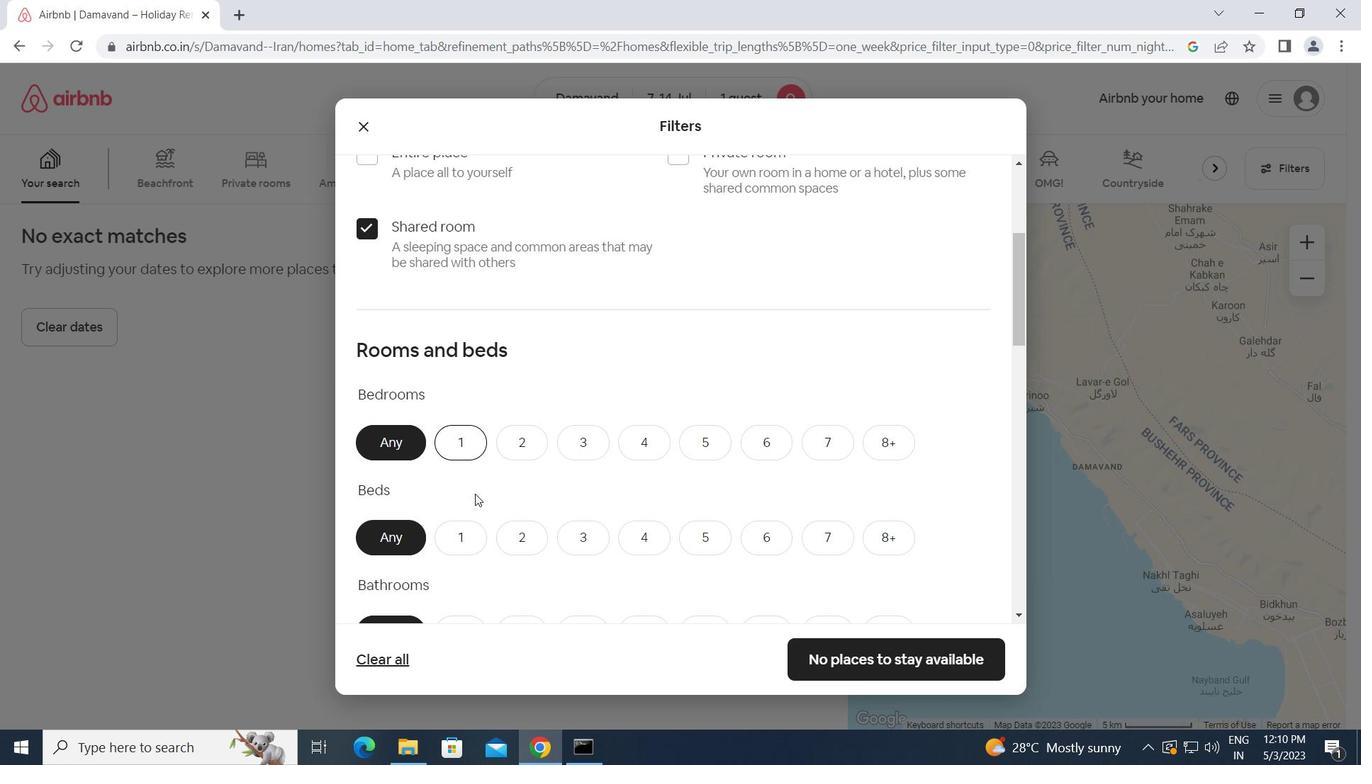 
Action: Mouse pressed left at (467, 443)
Screenshot: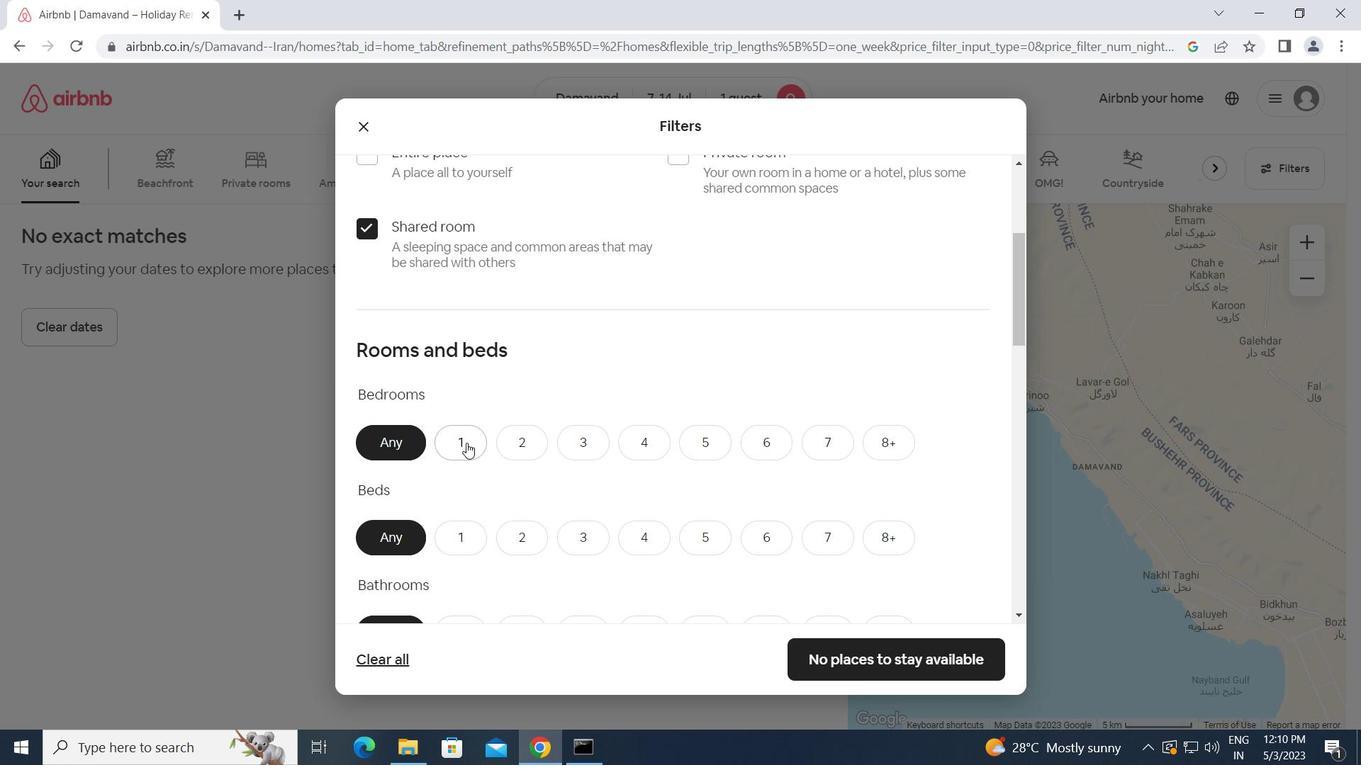 
Action: Mouse moved to (448, 540)
Screenshot: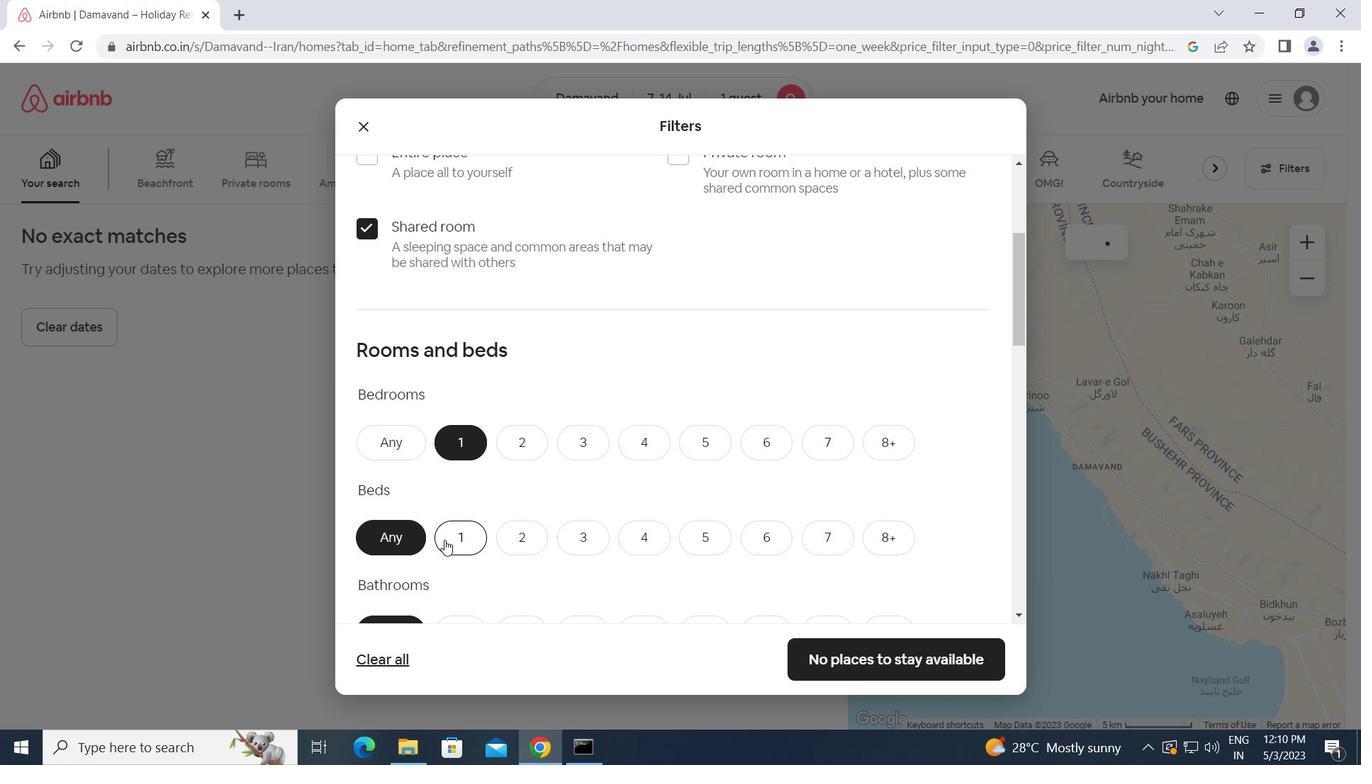 
Action: Mouse pressed left at (448, 540)
Screenshot: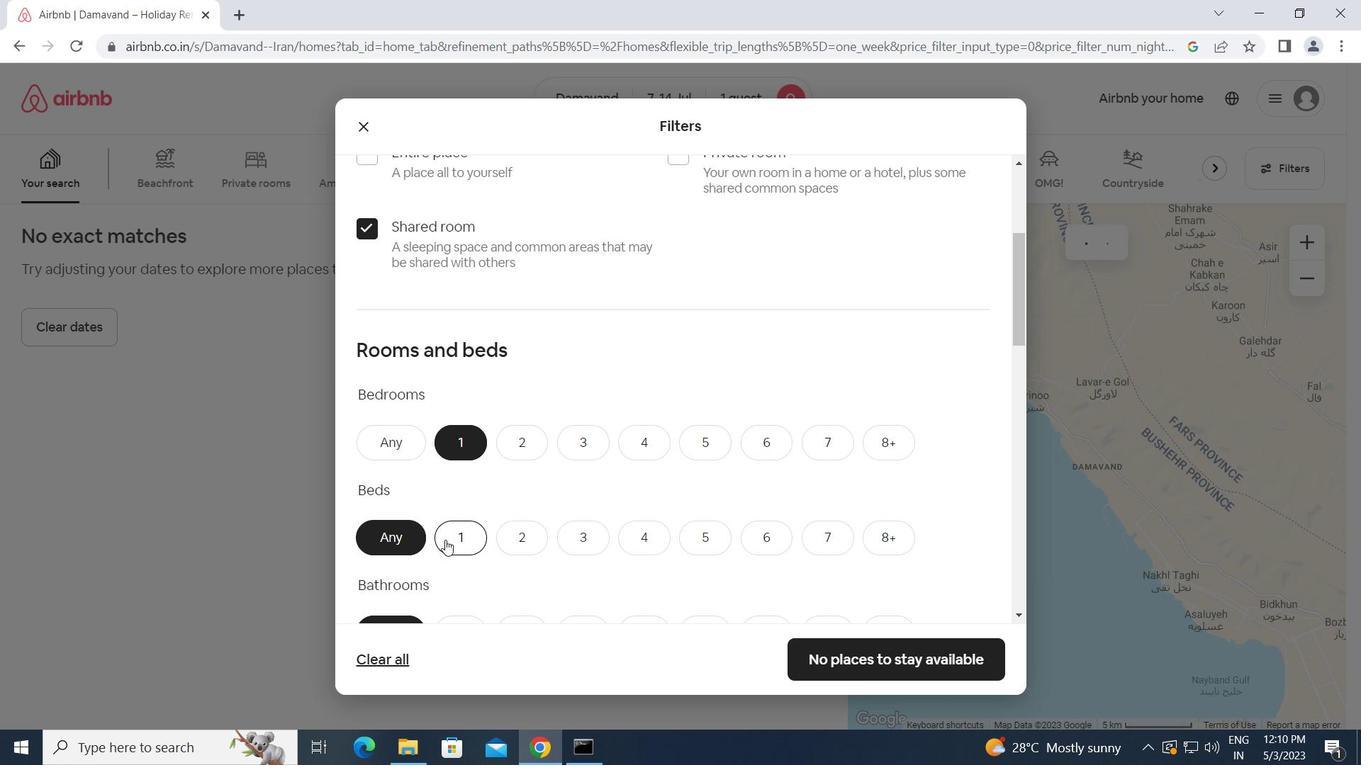 
Action: Mouse moved to (468, 539)
Screenshot: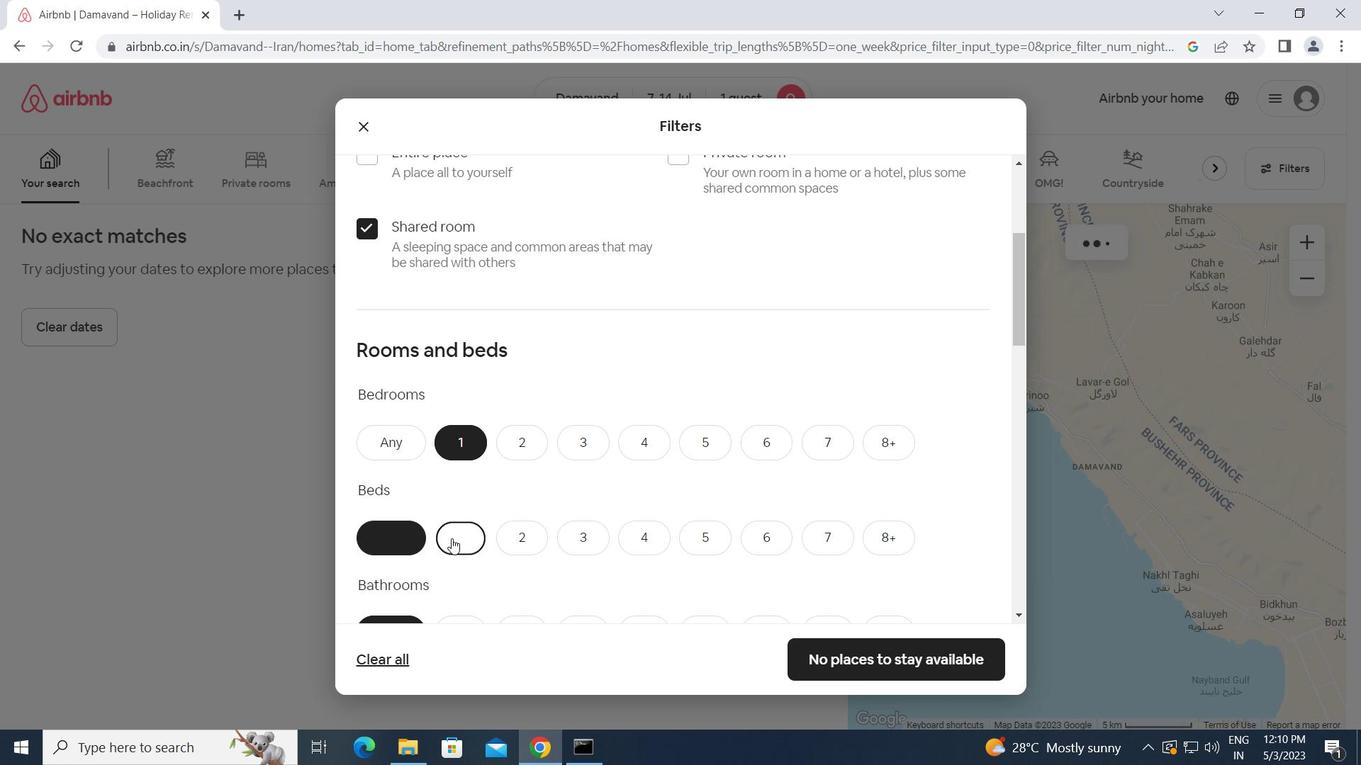 
Action: Mouse scrolled (468, 538) with delta (0, 0)
Screenshot: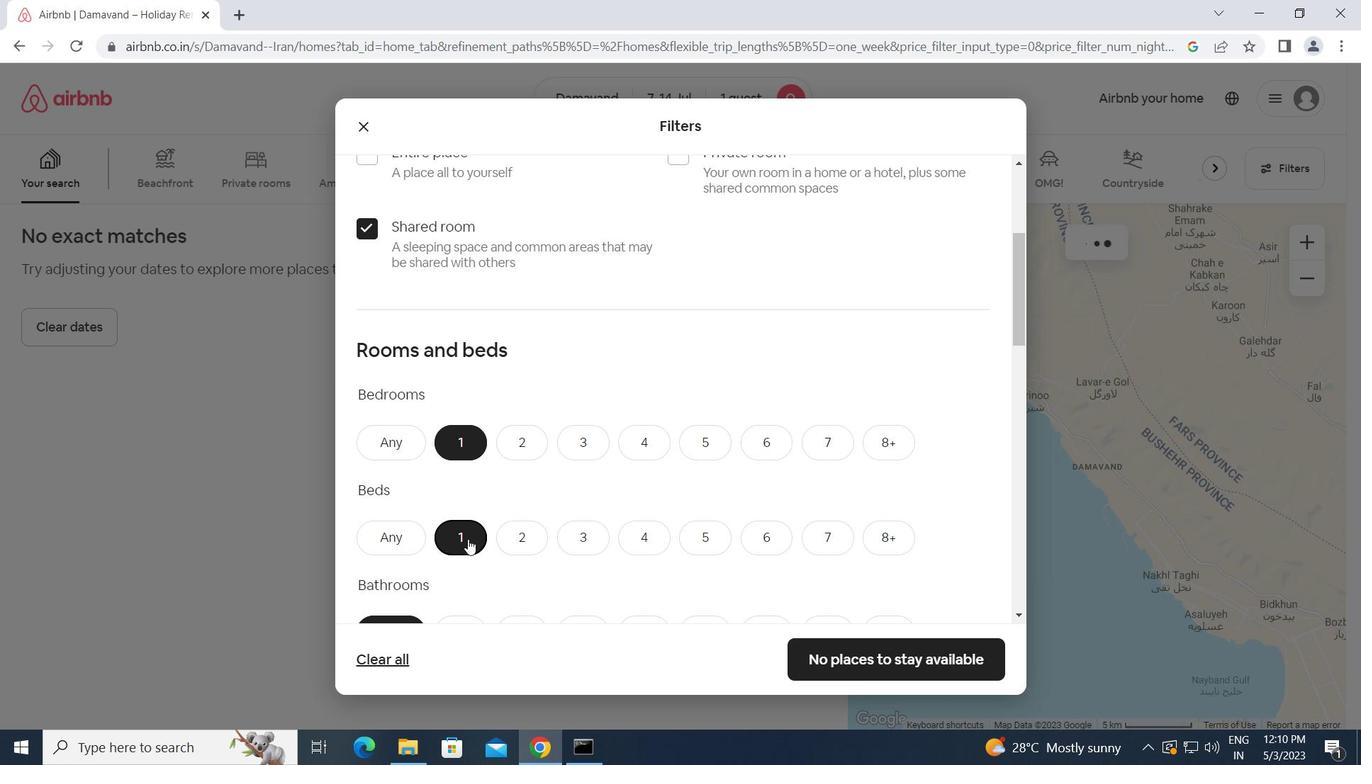 
Action: Mouse scrolled (468, 538) with delta (0, 0)
Screenshot: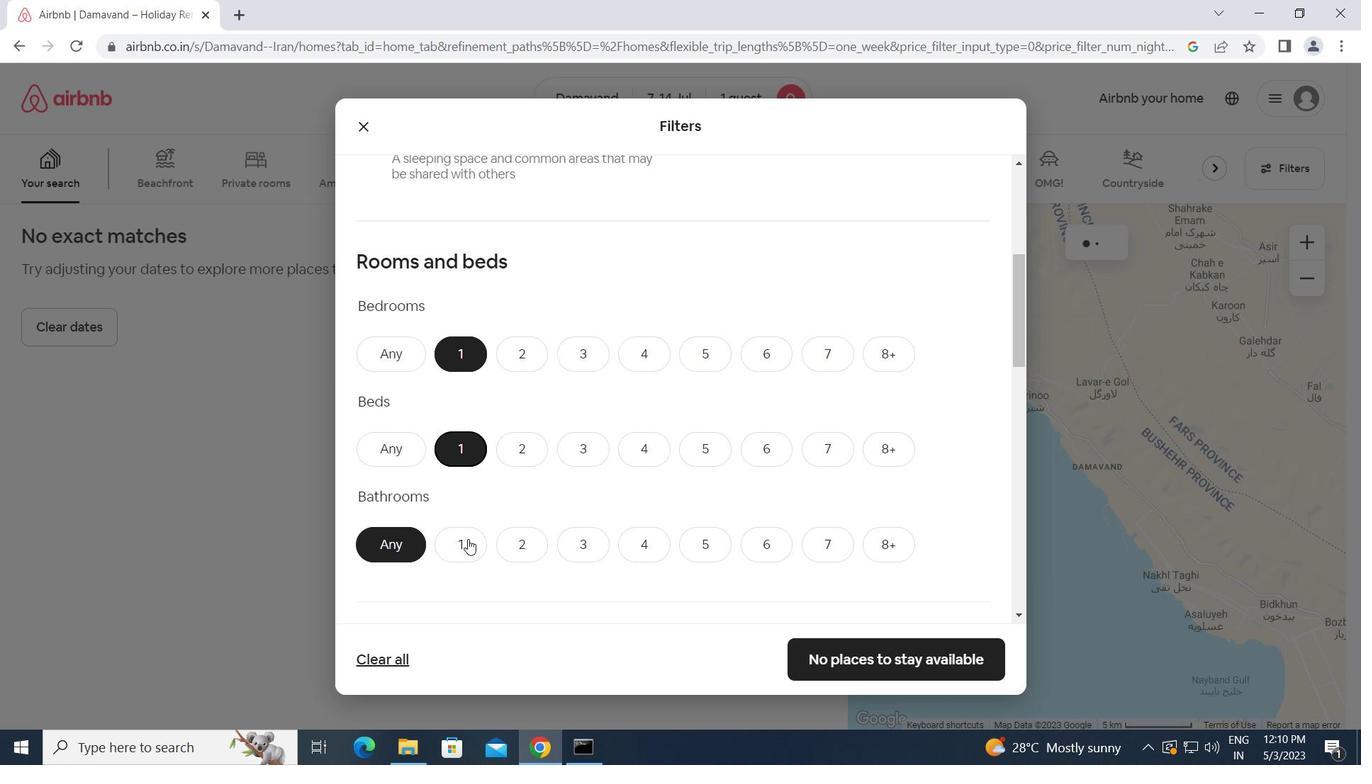 
Action: Mouse moved to (473, 460)
Screenshot: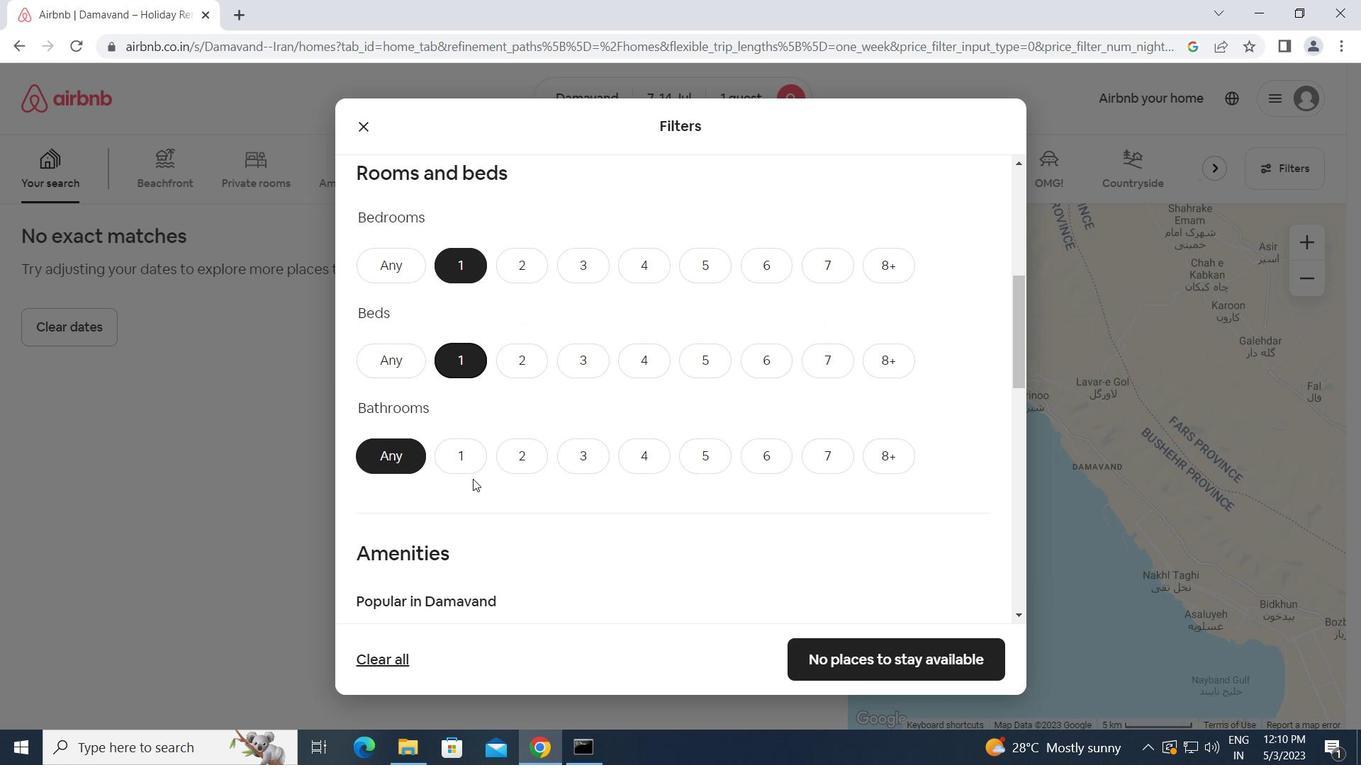 
Action: Mouse pressed left at (473, 460)
Screenshot: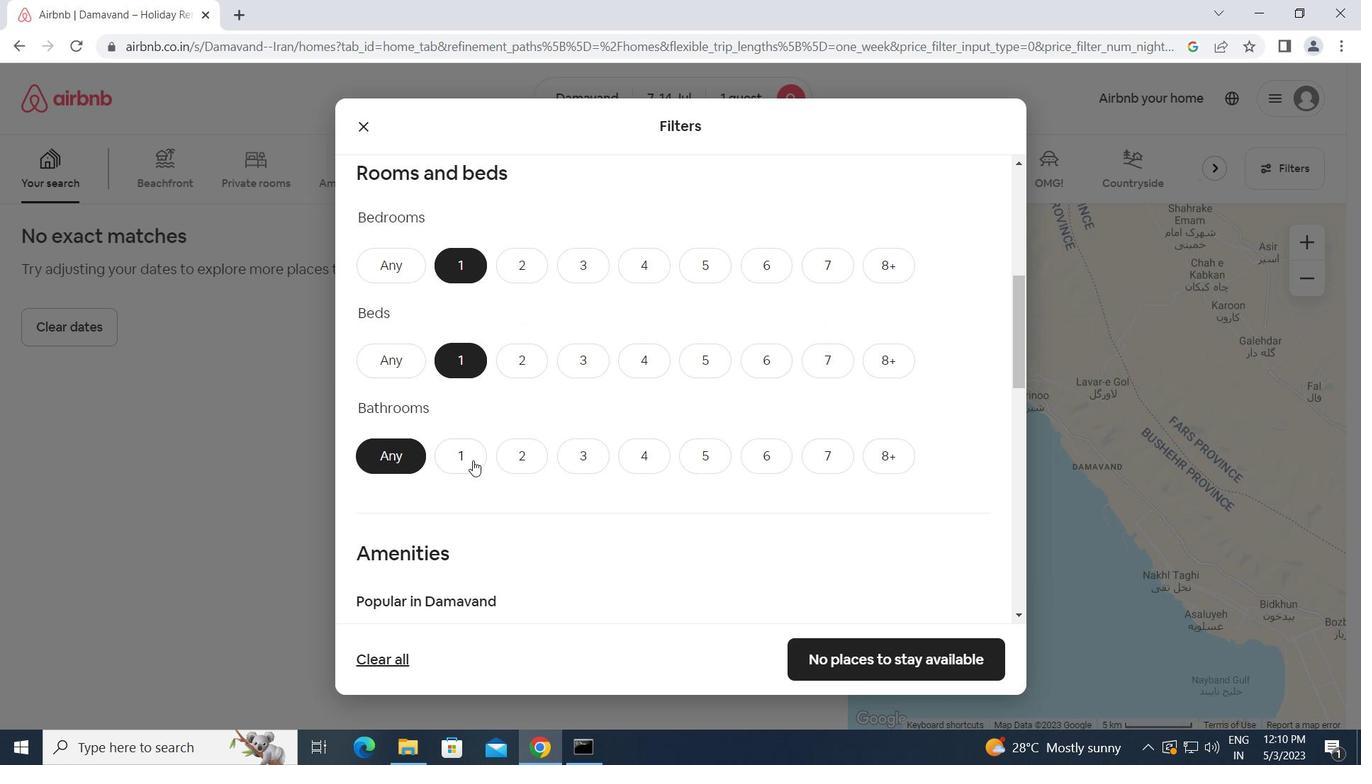 
Action: Mouse moved to (509, 495)
Screenshot: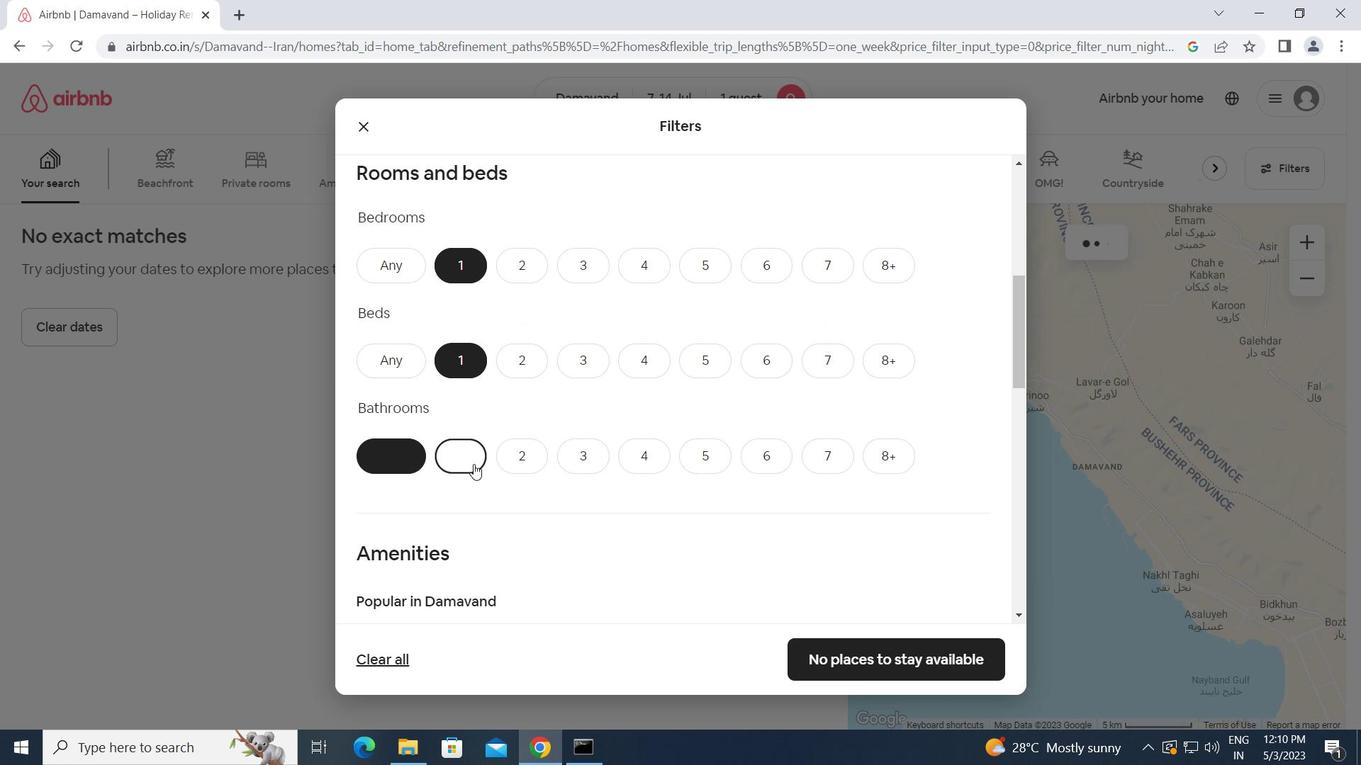 
Action: Mouse scrolled (509, 494) with delta (0, 0)
Screenshot: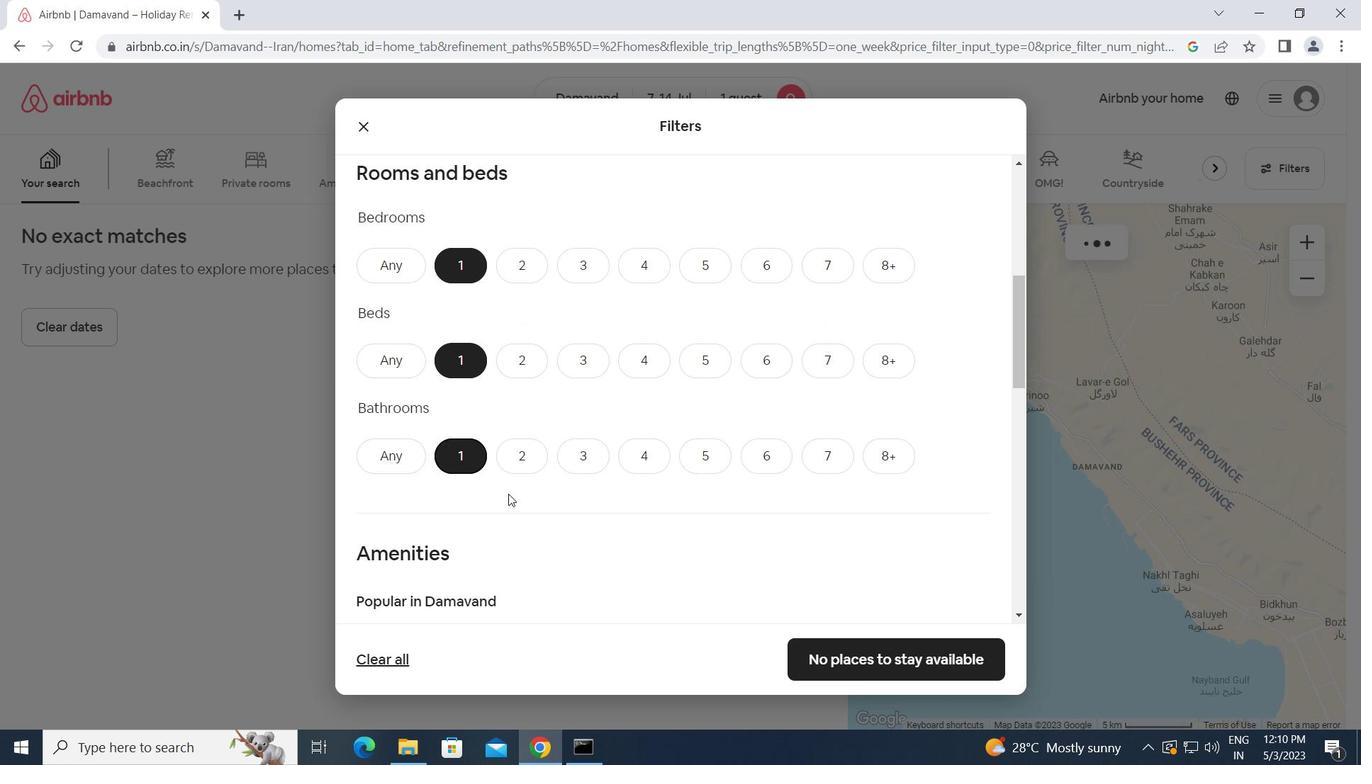 
Action: Mouse moved to (510, 495)
Screenshot: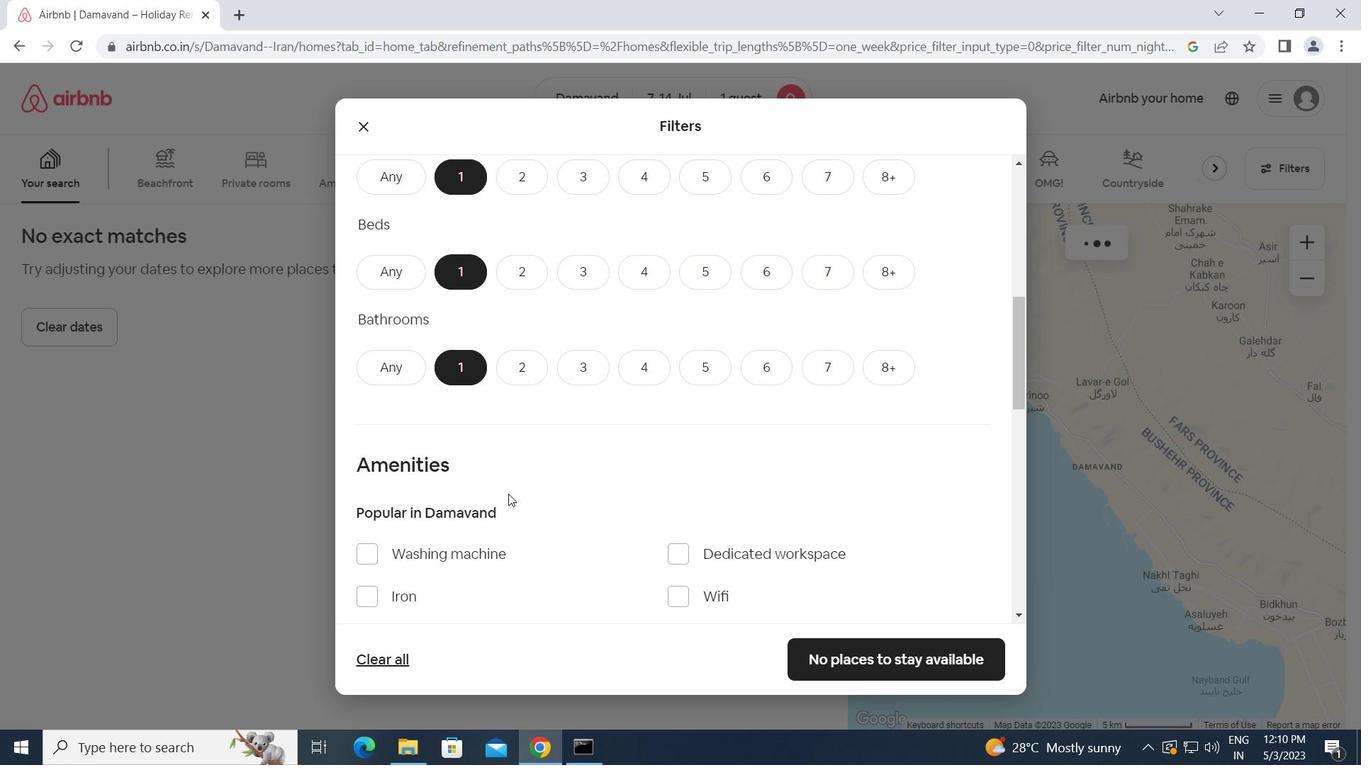 
Action: Mouse scrolled (510, 494) with delta (0, 0)
Screenshot: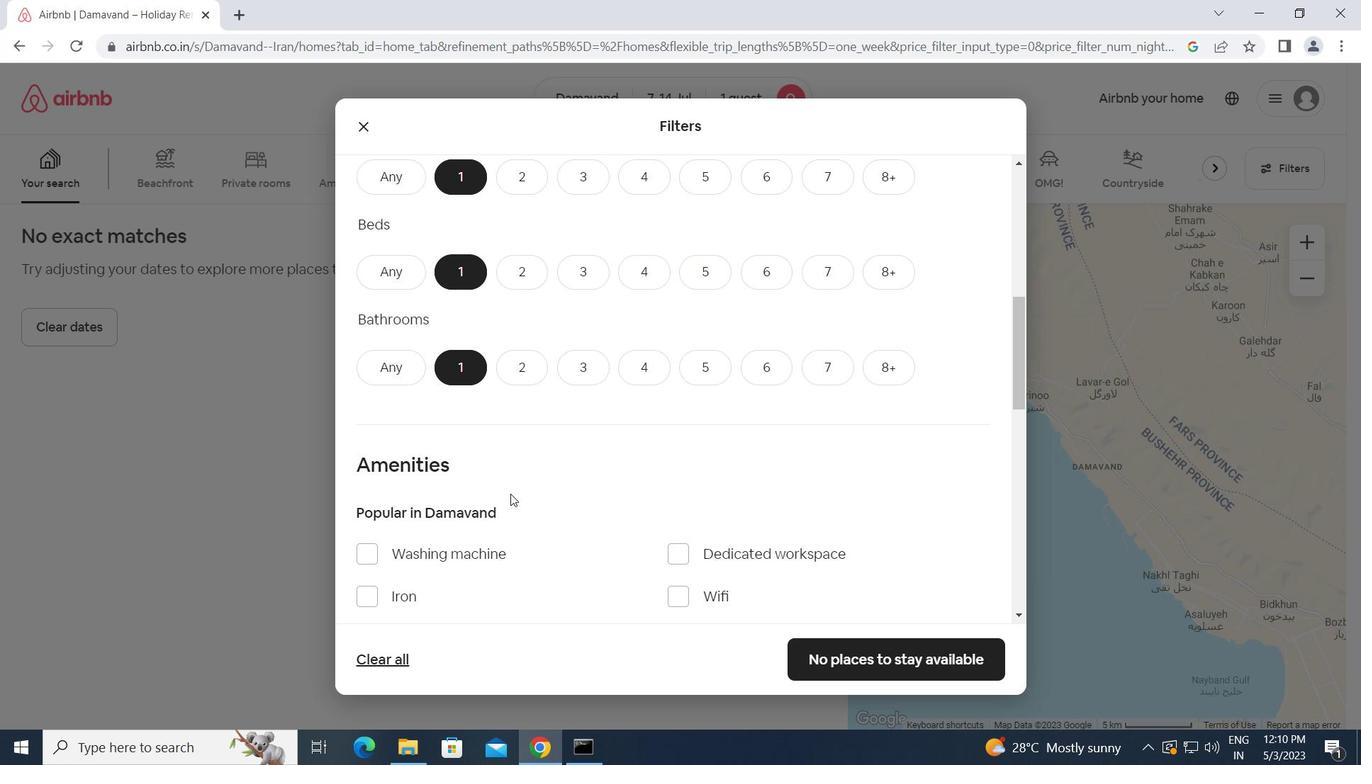 
Action: Mouse scrolled (510, 494) with delta (0, 0)
Screenshot: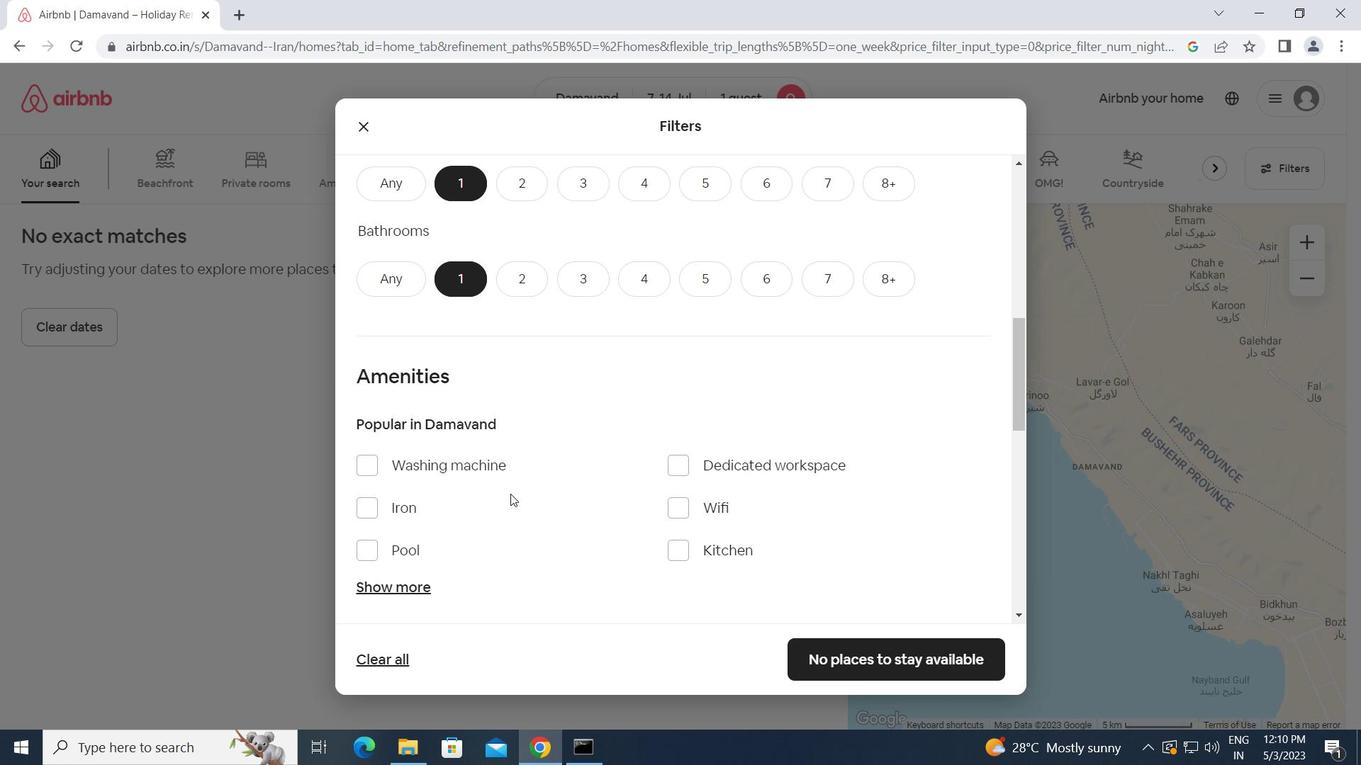 
Action: Mouse scrolled (510, 494) with delta (0, 0)
Screenshot: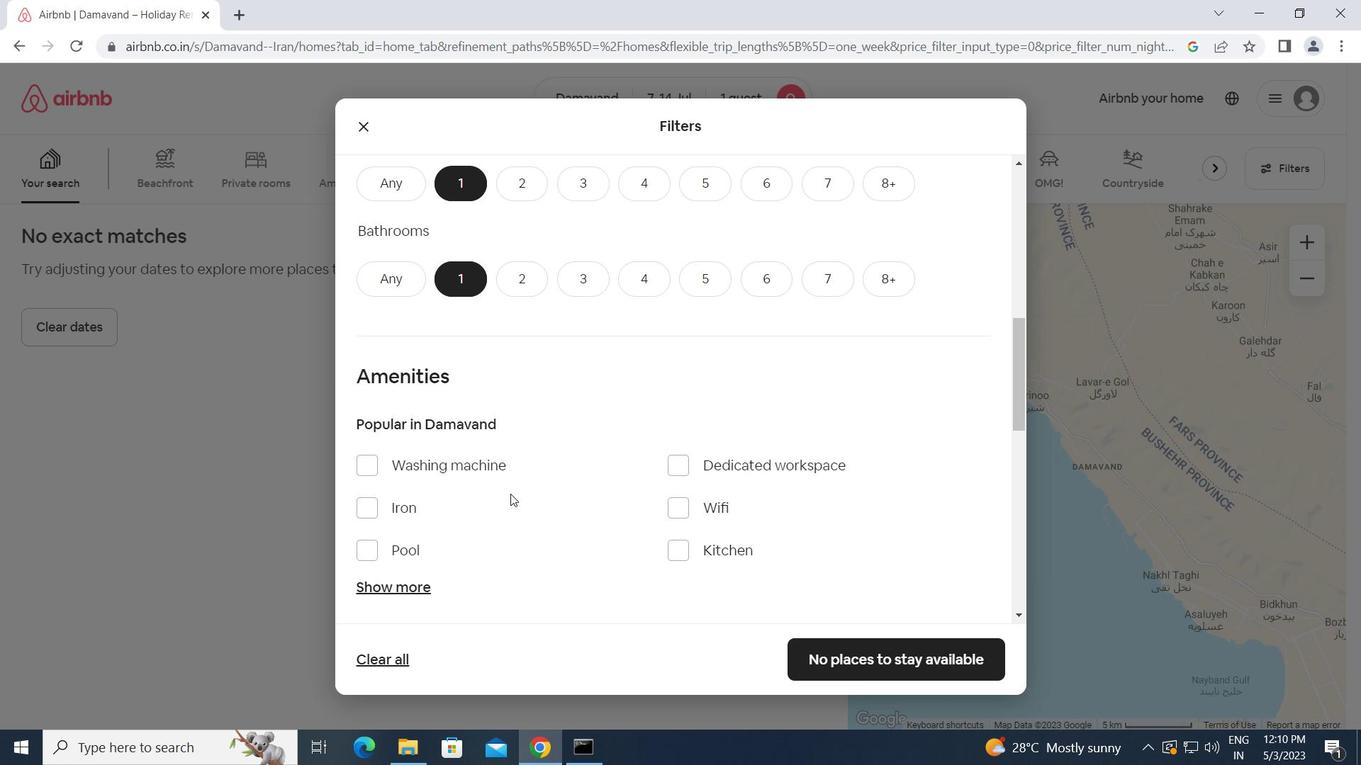 
Action: Mouse scrolled (510, 494) with delta (0, 0)
Screenshot: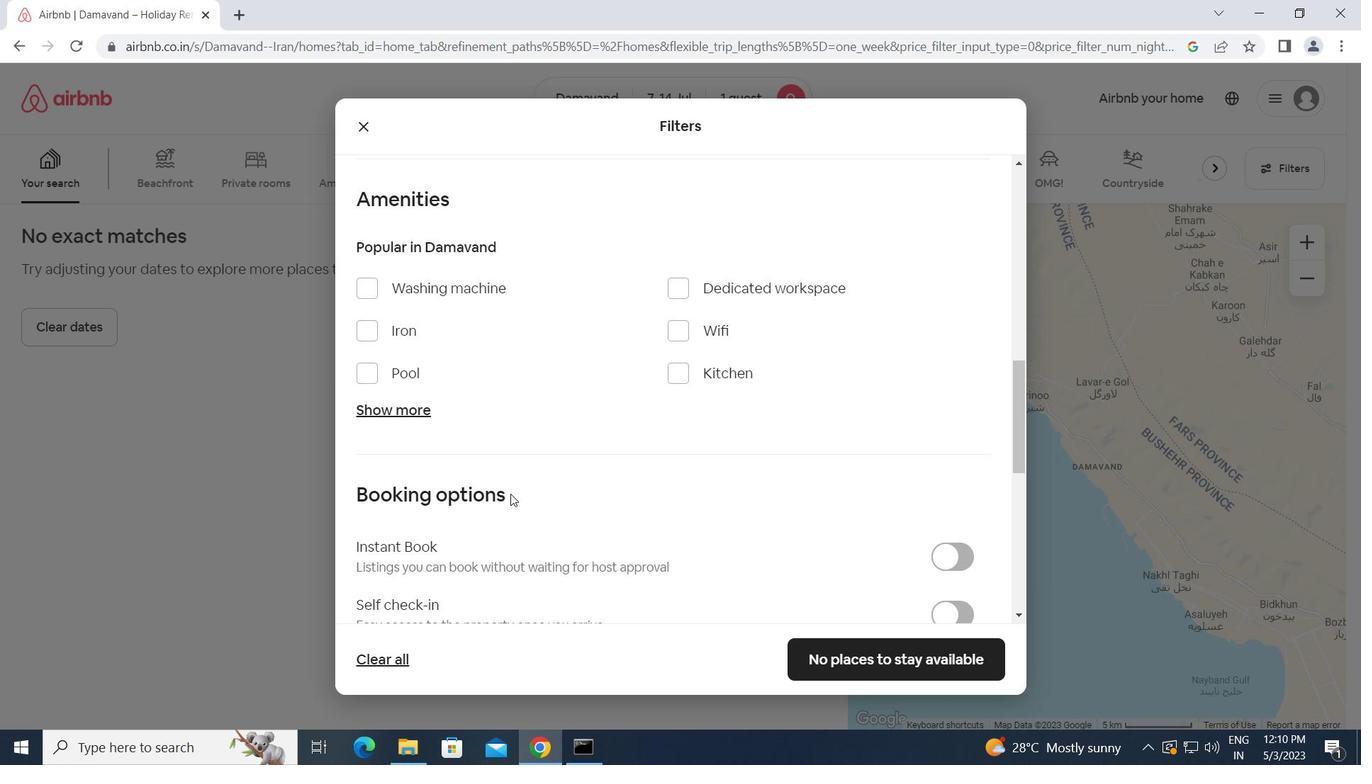 
Action: Mouse moved to (949, 529)
Screenshot: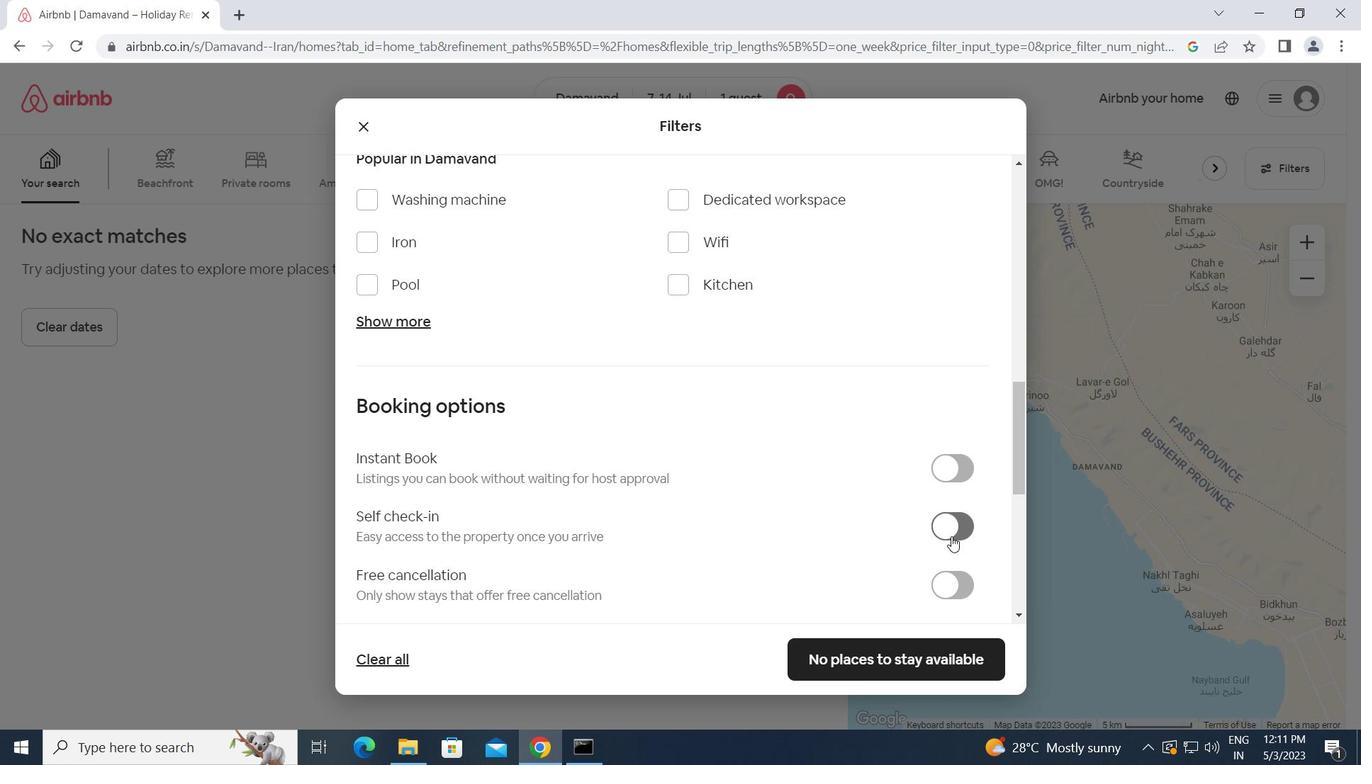 
Action: Mouse pressed left at (949, 529)
Screenshot: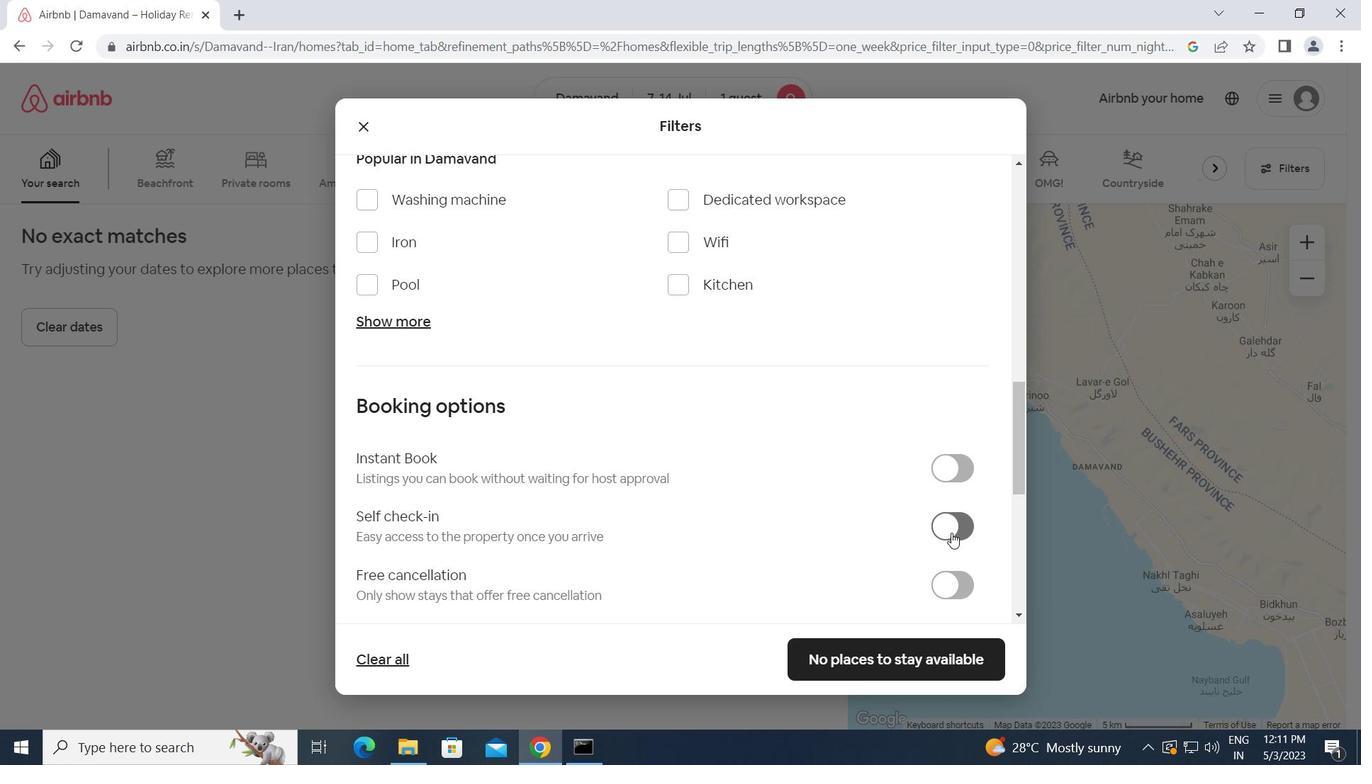 
Action: Mouse moved to (734, 543)
Screenshot: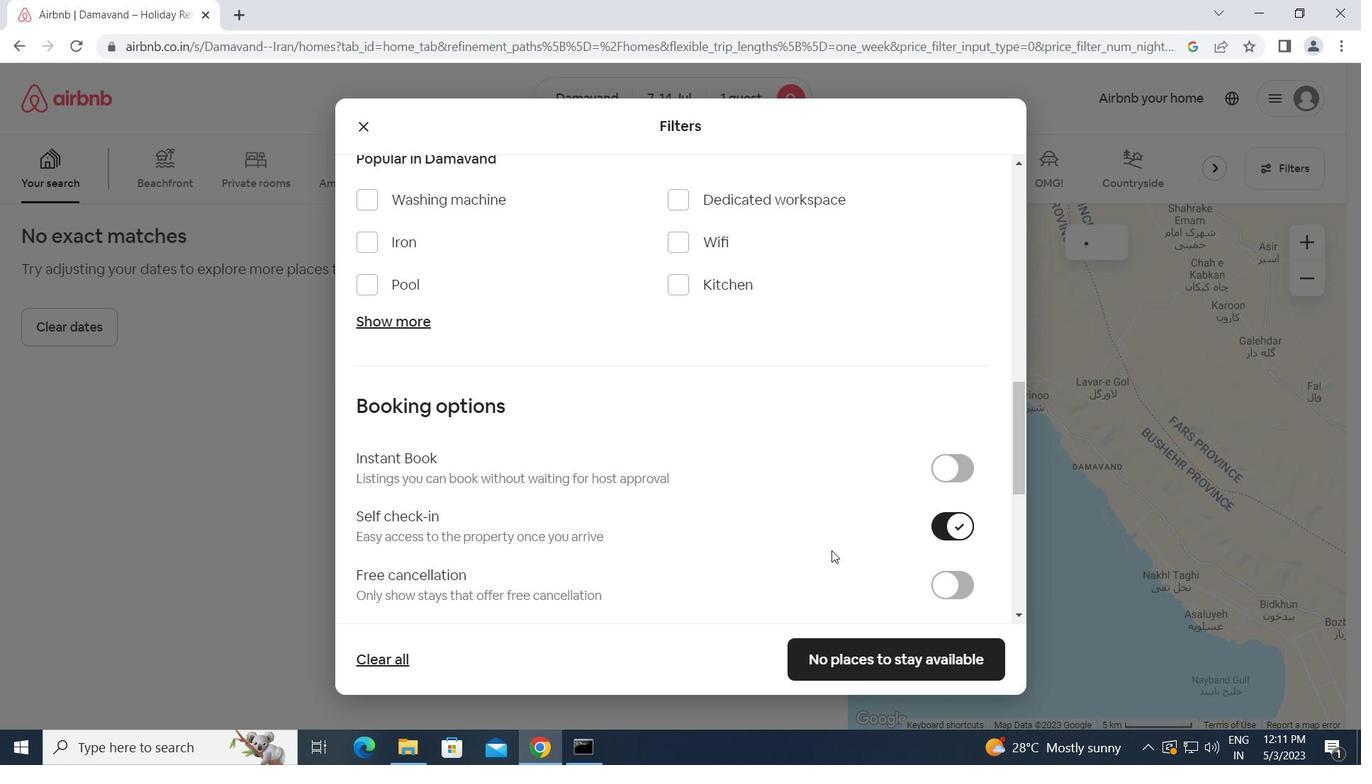 
Action: Mouse scrolled (734, 543) with delta (0, 0)
Screenshot: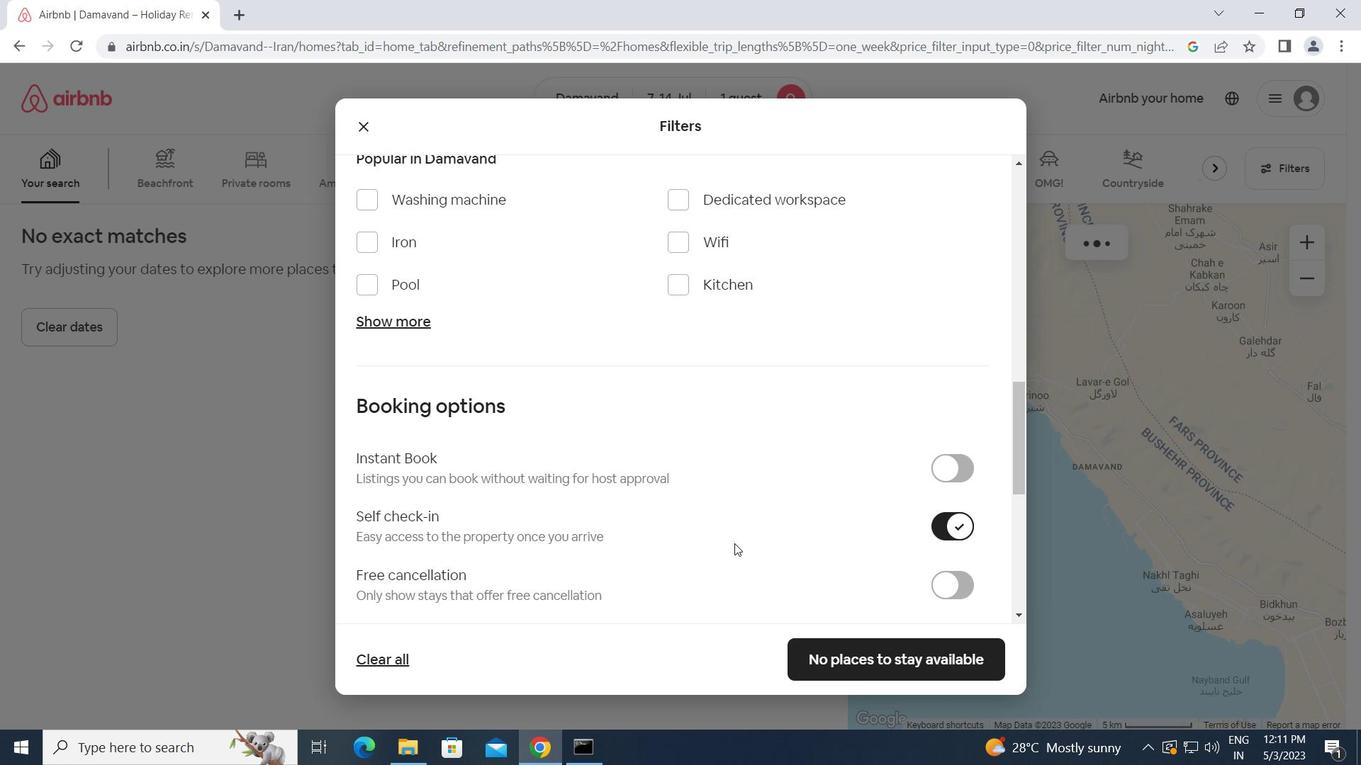 
Action: Mouse scrolled (734, 543) with delta (0, 0)
Screenshot: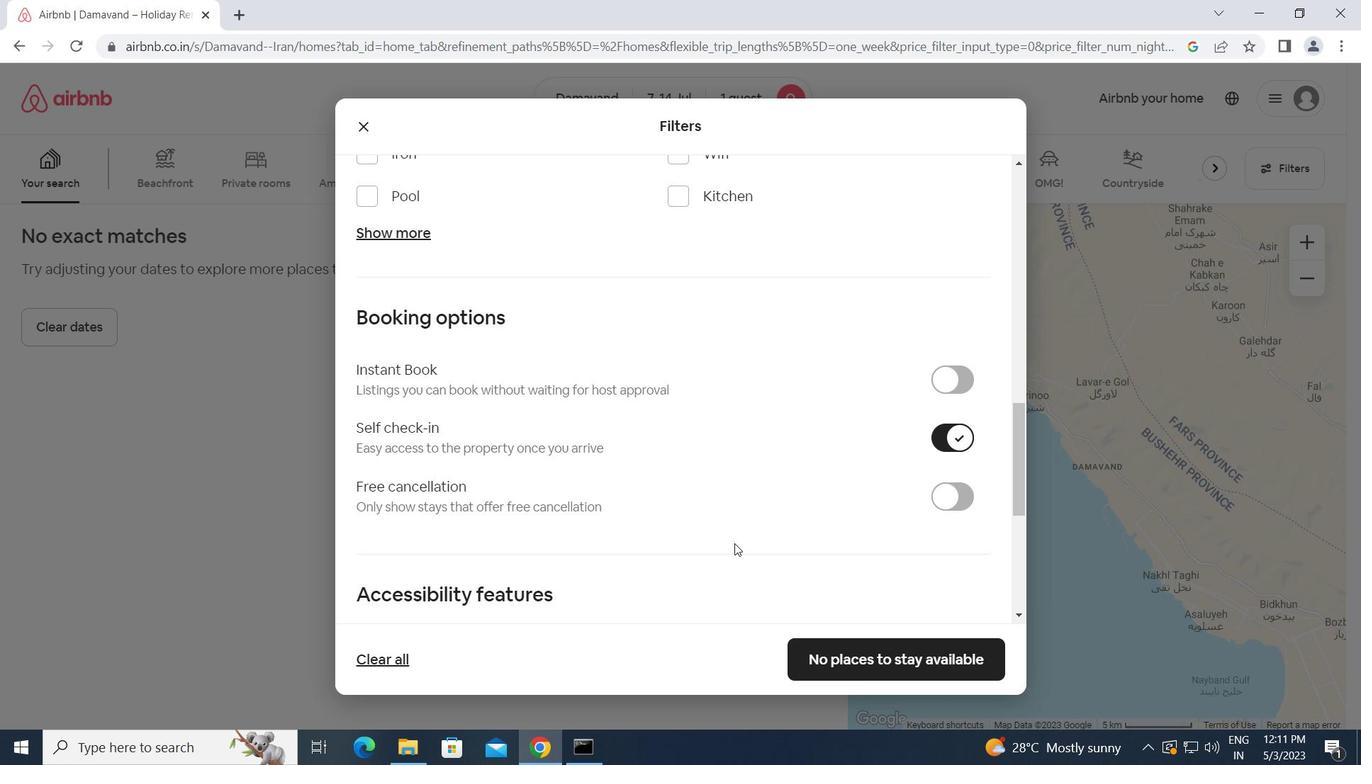 
Action: Mouse scrolled (734, 543) with delta (0, 0)
Screenshot: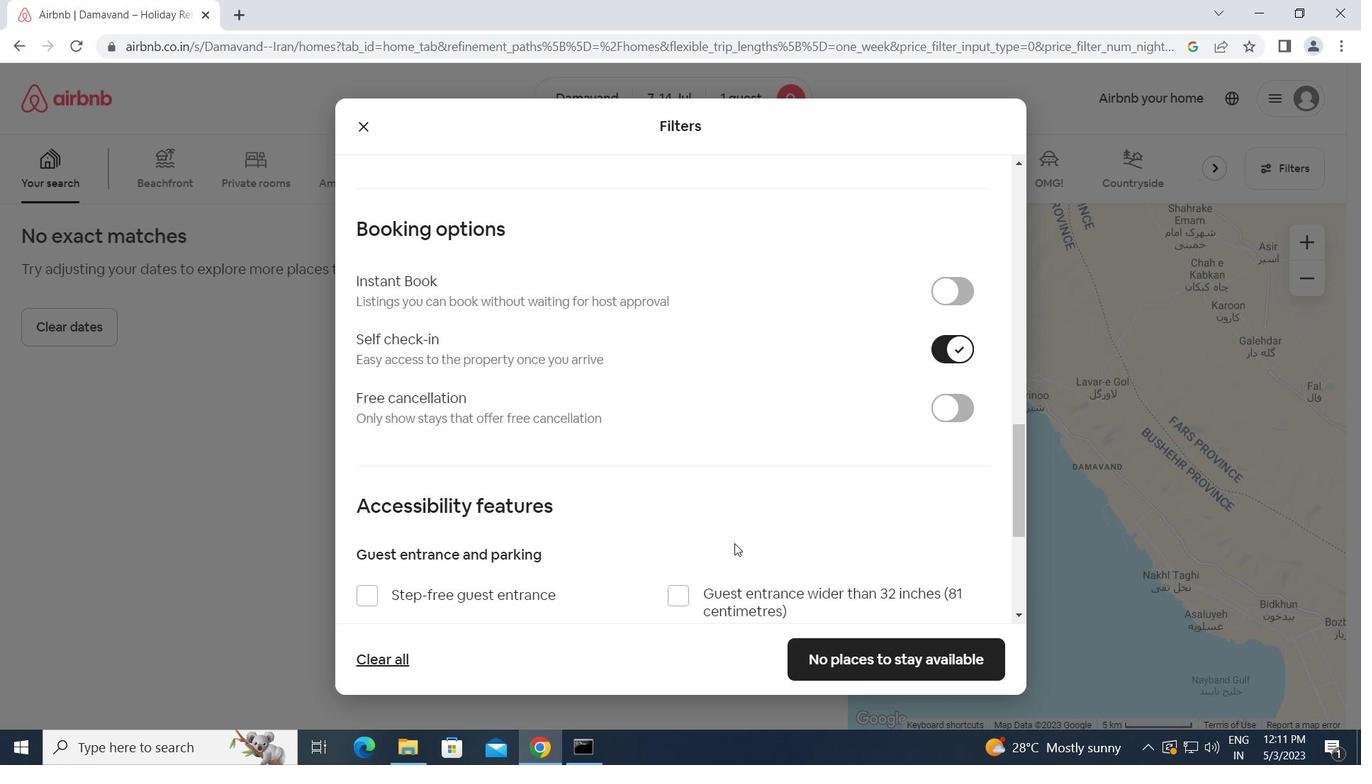 
Action: Mouse scrolled (734, 543) with delta (0, 0)
Screenshot: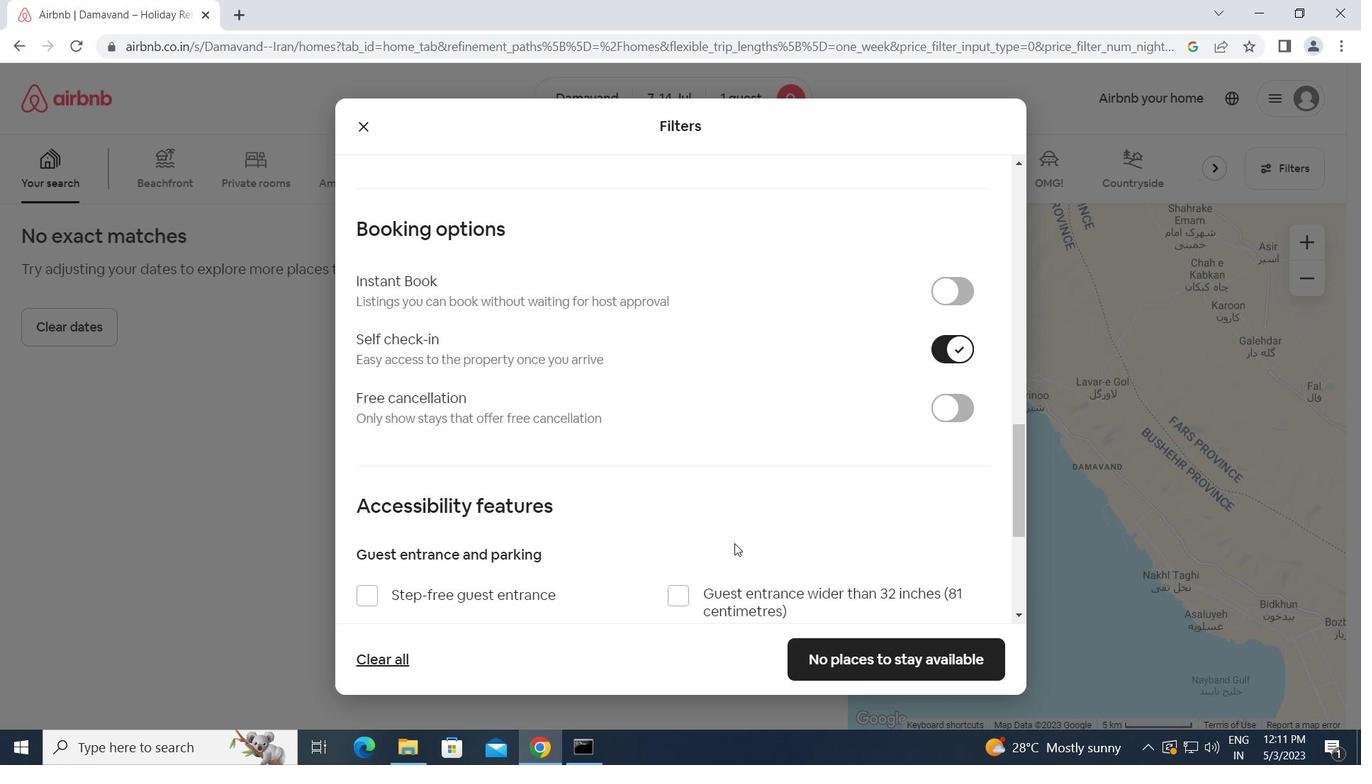 
Action: Mouse scrolled (734, 543) with delta (0, 0)
Screenshot: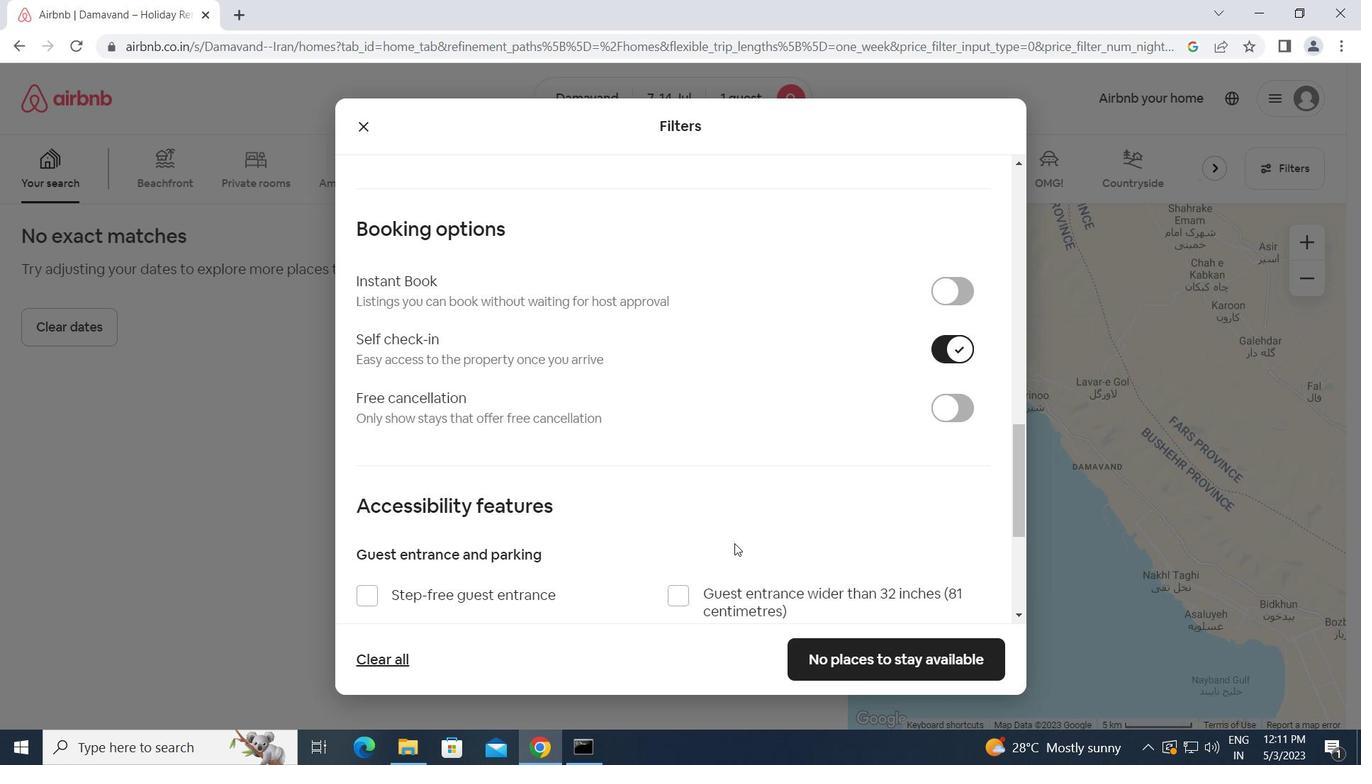 
Action: Mouse scrolled (734, 543) with delta (0, 0)
Screenshot: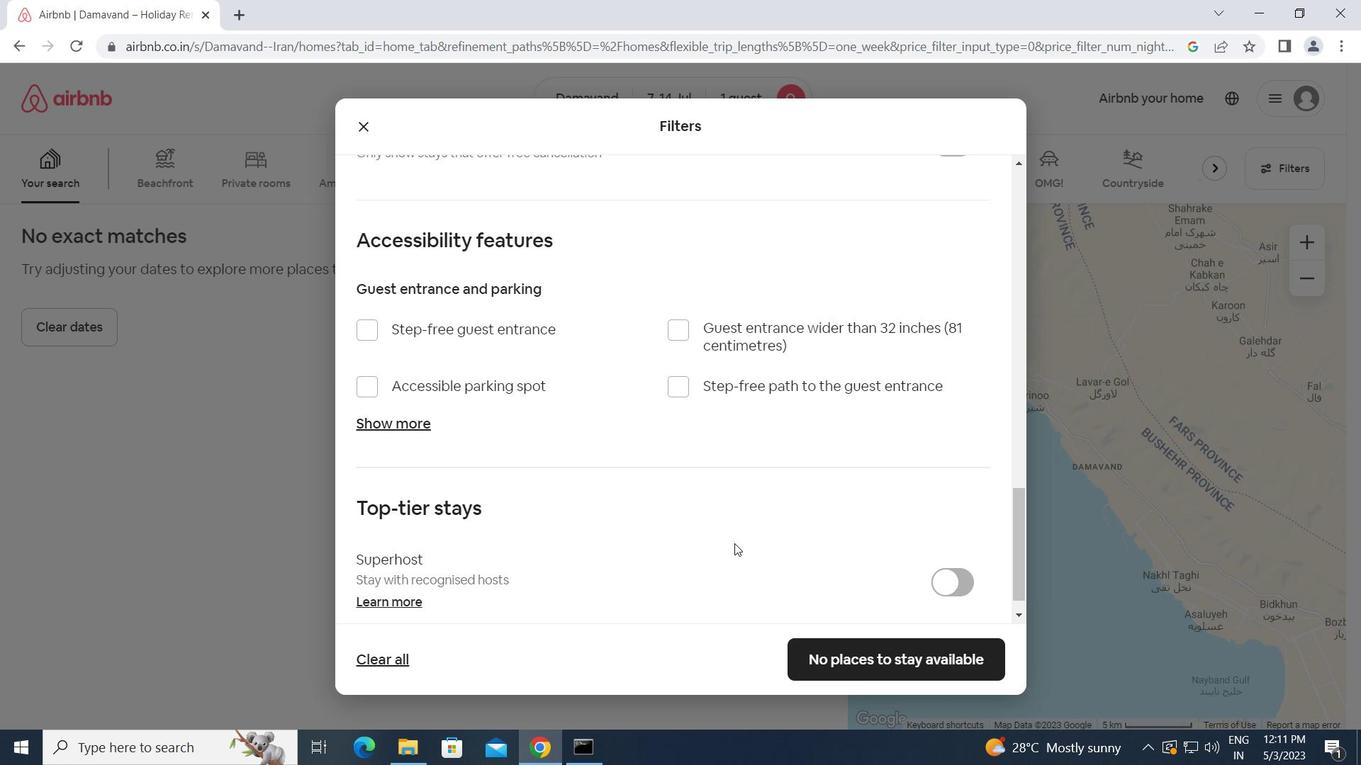 
Action: Mouse scrolled (734, 543) with delta (0, 0)
Screenshot: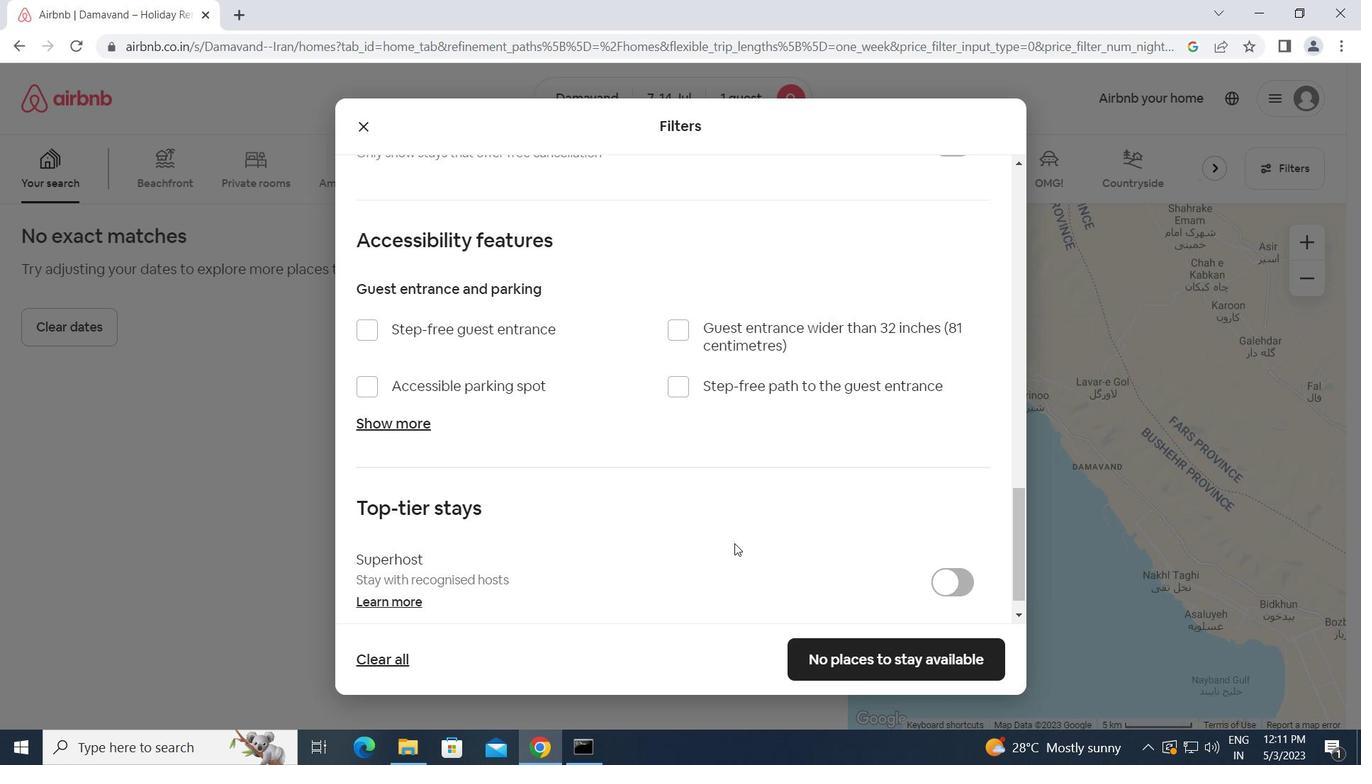 
Action: Mouse scrolled (734, 543) with delta (0, 0)
Screenshot: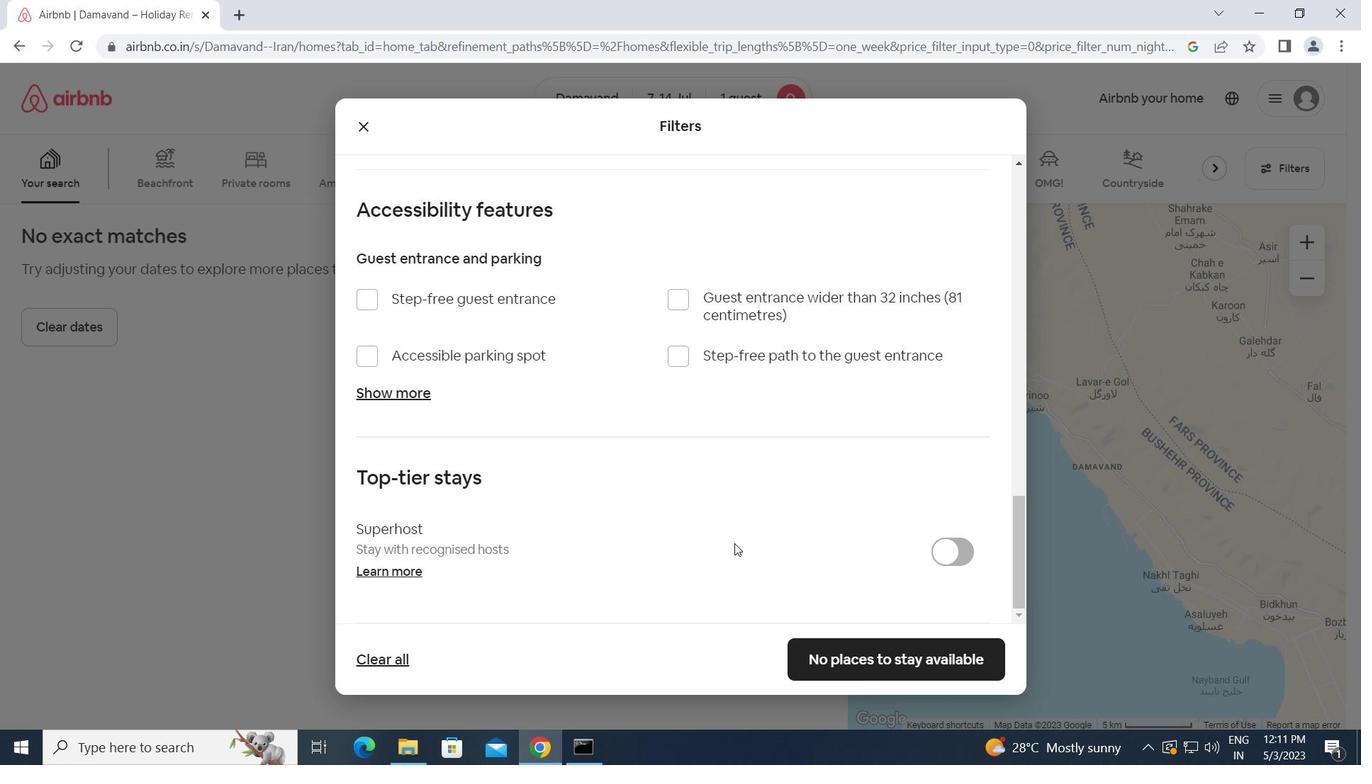 
Action: Mouse scrolled (734, 543) with delta (0, 0)
Screenshot: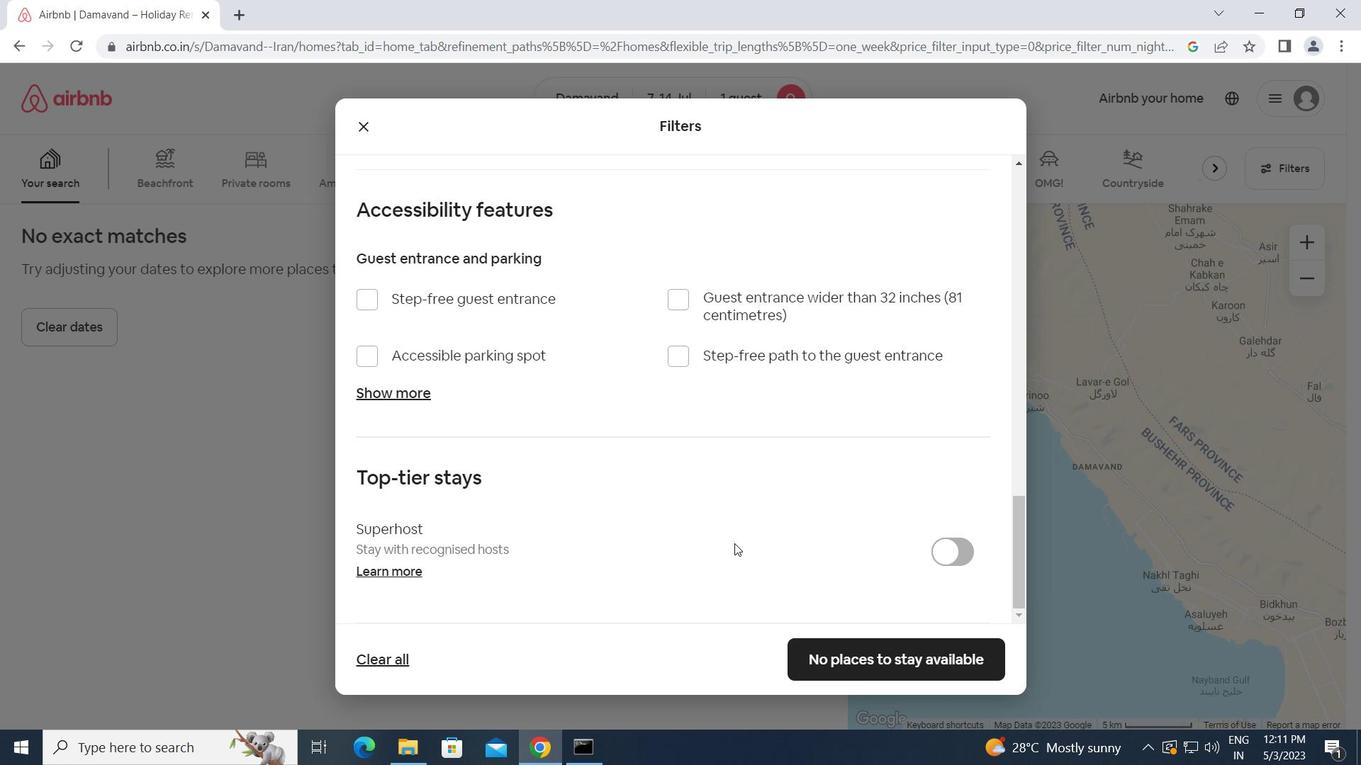 
Action: Mouse moved to (736, 548)
Screenshot: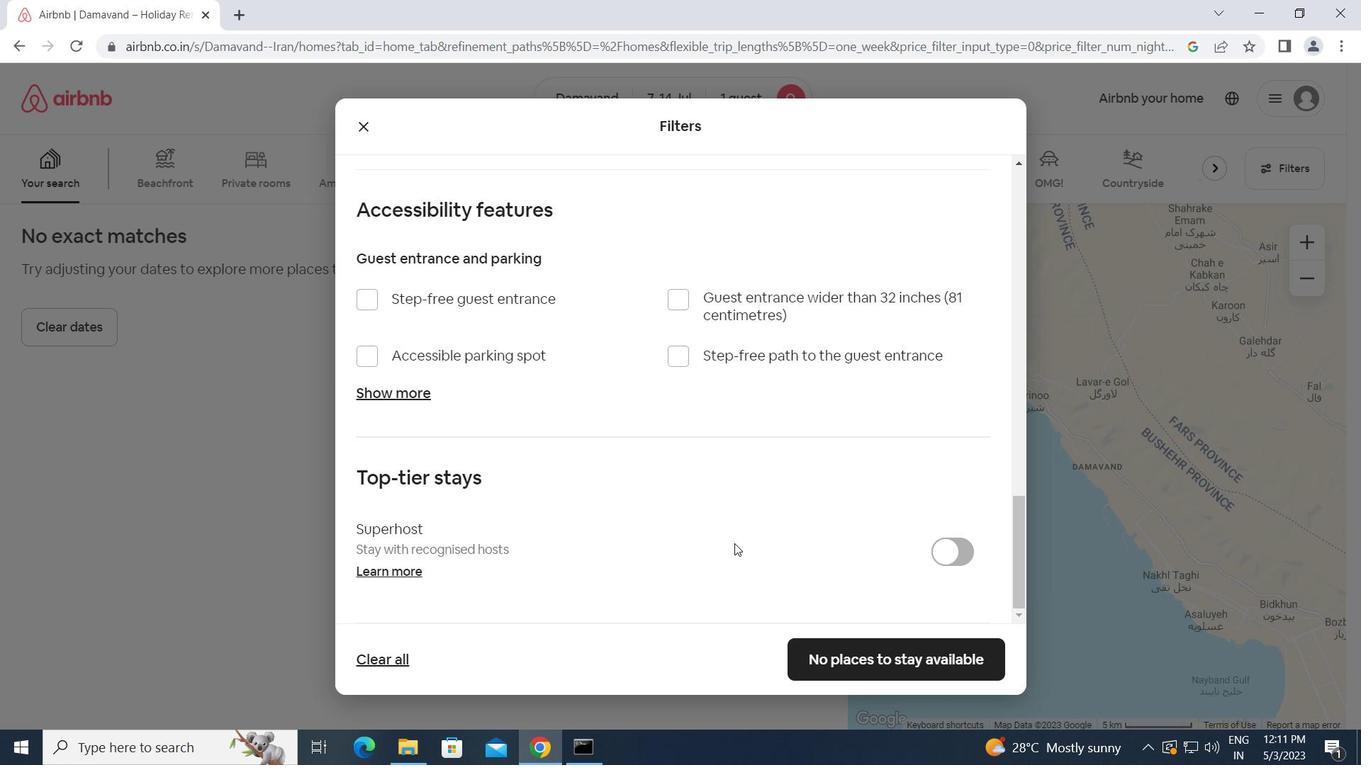 
Action: Mouse scrolled (736, 548) with delta (0, 0)
Screenshot: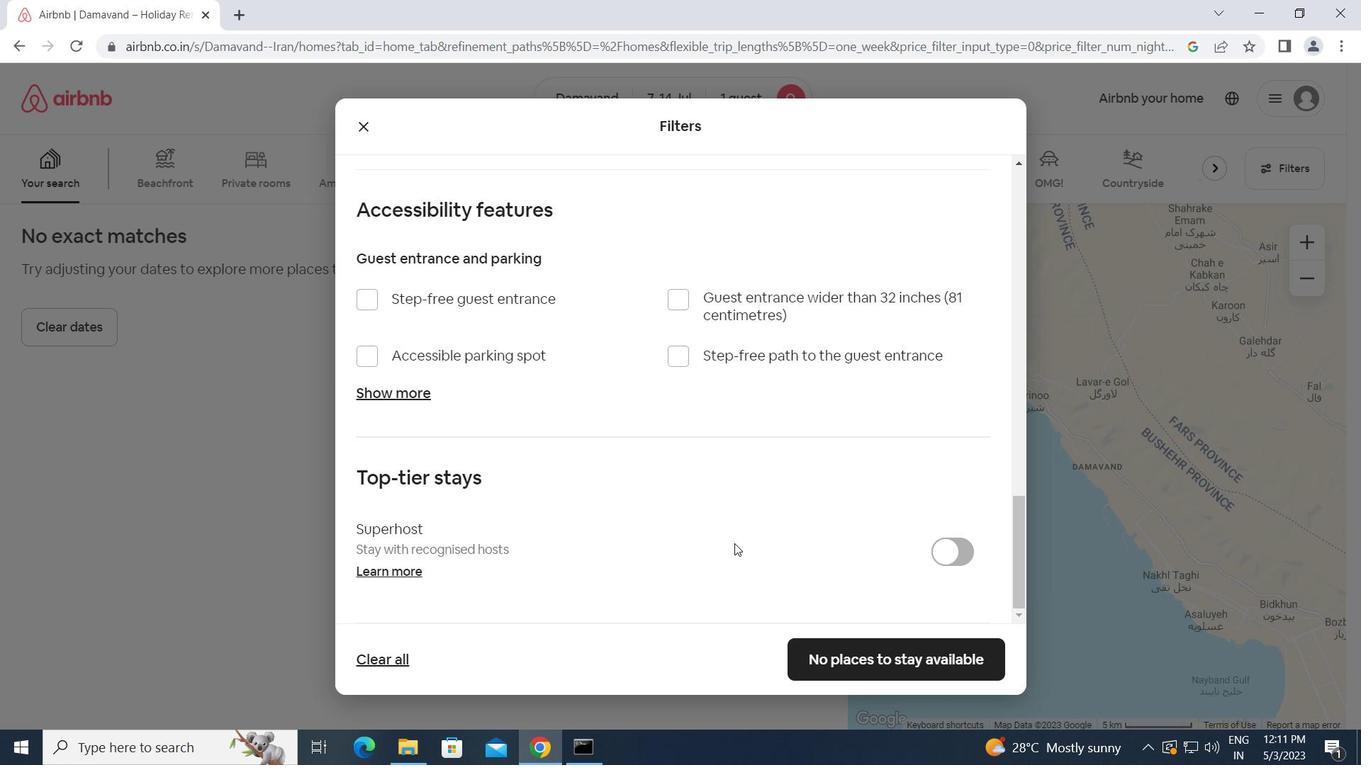 
Action: Mouse moved to (838, 648)
Screenshot: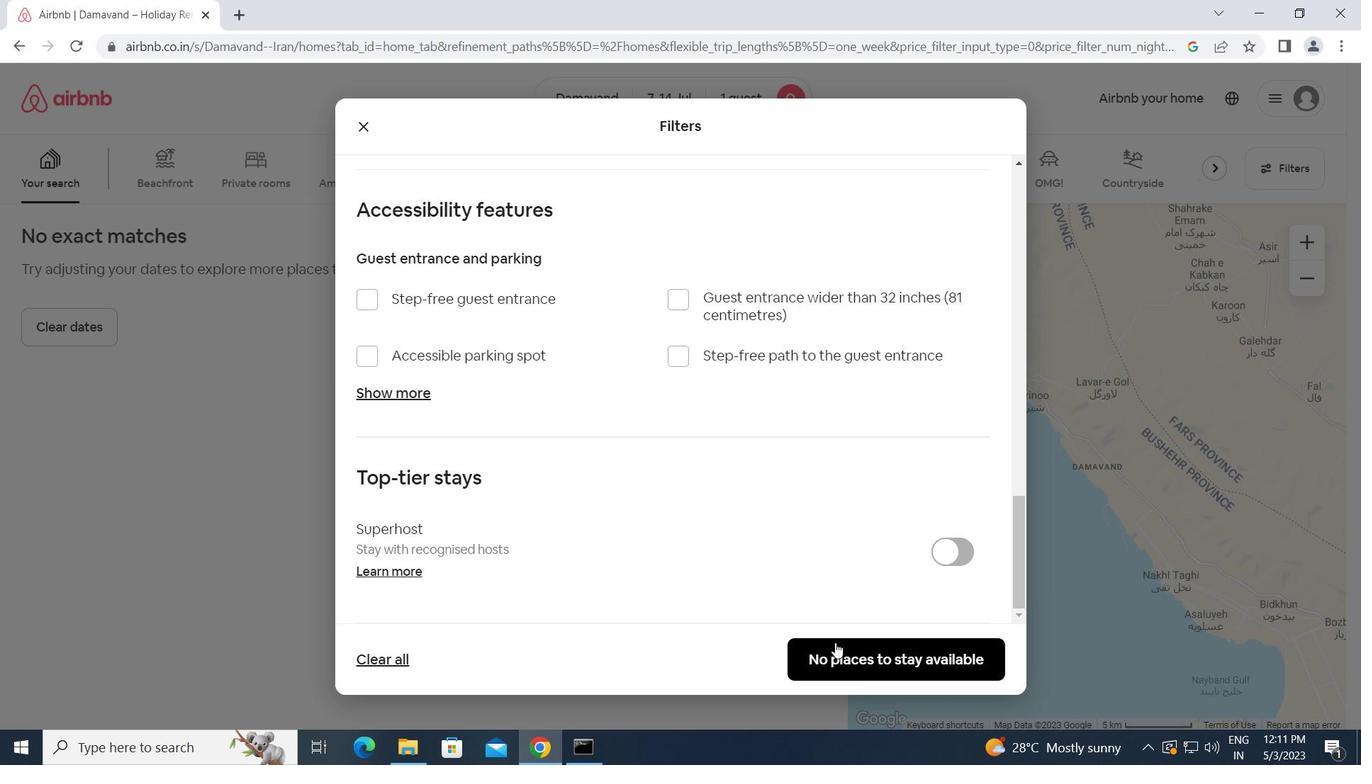 
Action: Mouse pressed left at (838, 648)
Screenshot: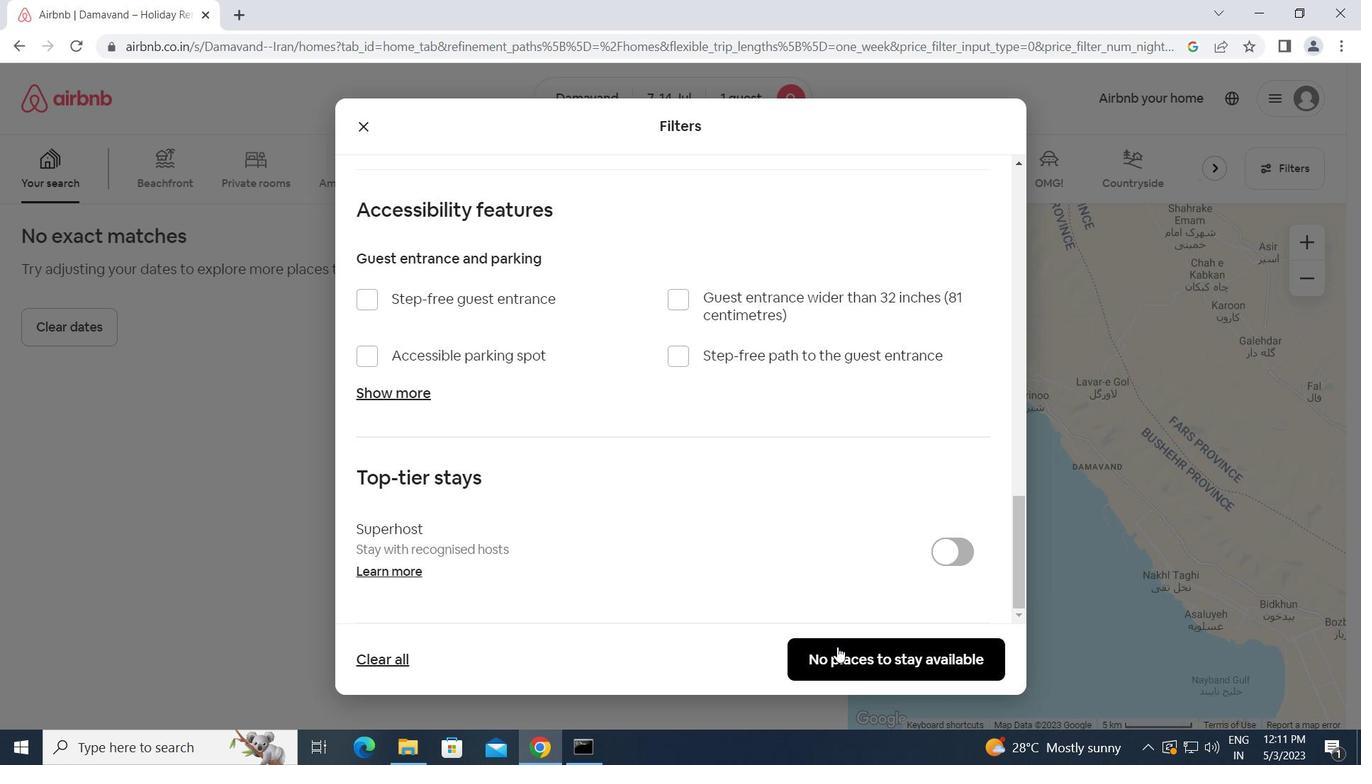 
Action: Mouse moved to (837, 648)
Screenshot: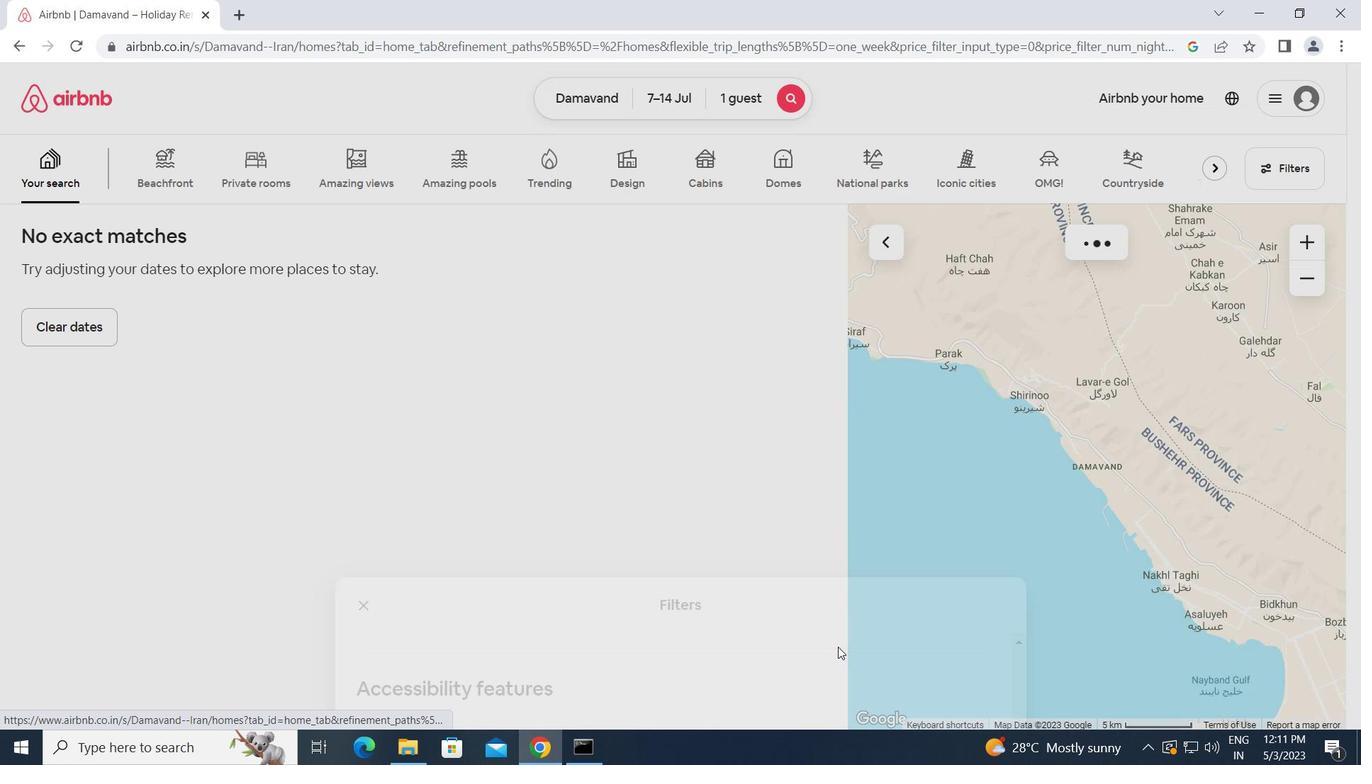
